 Task: In the  document Oktoberfestfile.odt change page color to  'Voilet'. Insert watermark  'Do not copy ' Apply Font Style in watermark Georgia
Action: Mouse moved to (289, 398)
Screenshot: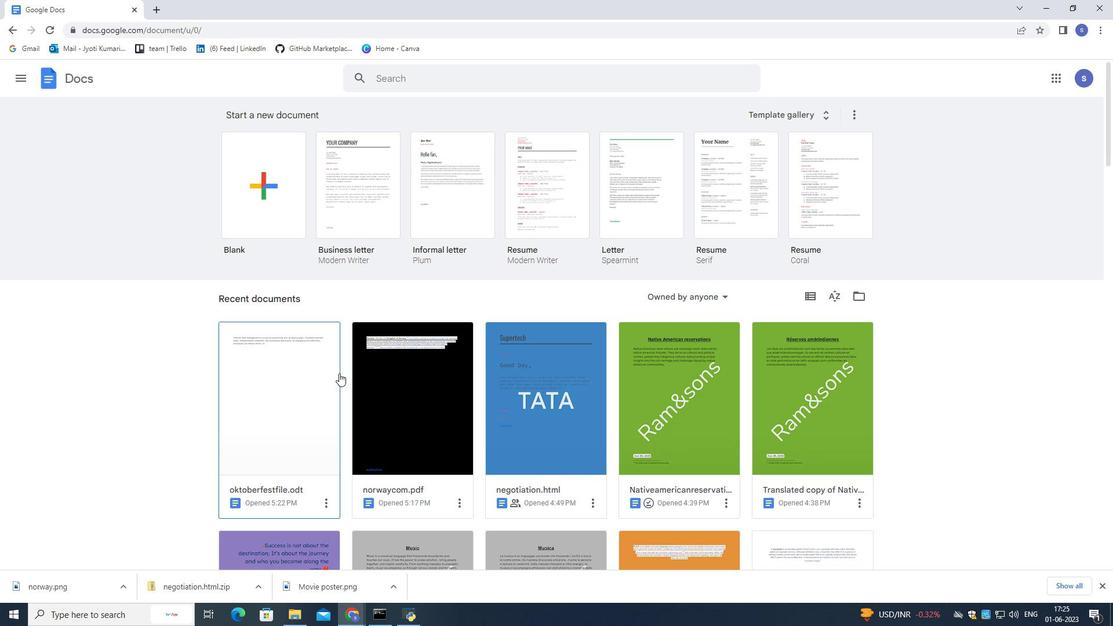 
Action: Mouse pressed left at (289, 398)
Screenshot: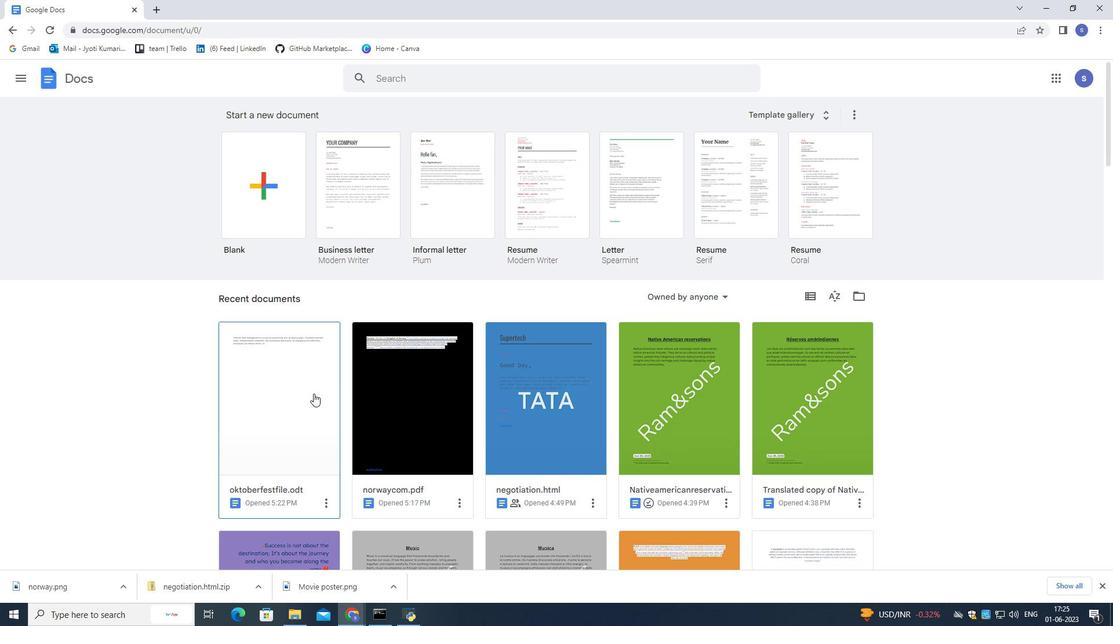 
Action: Mouse moved to (288, 397)
Screenshot: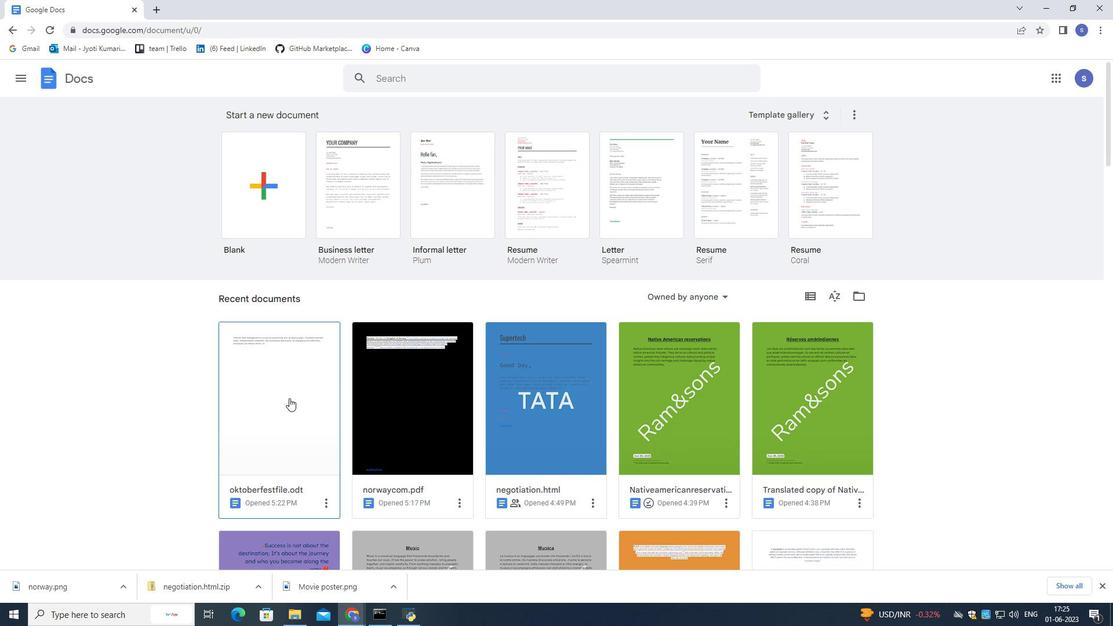 
Action: Mouse pressed left at (288, 397)
Screenshot: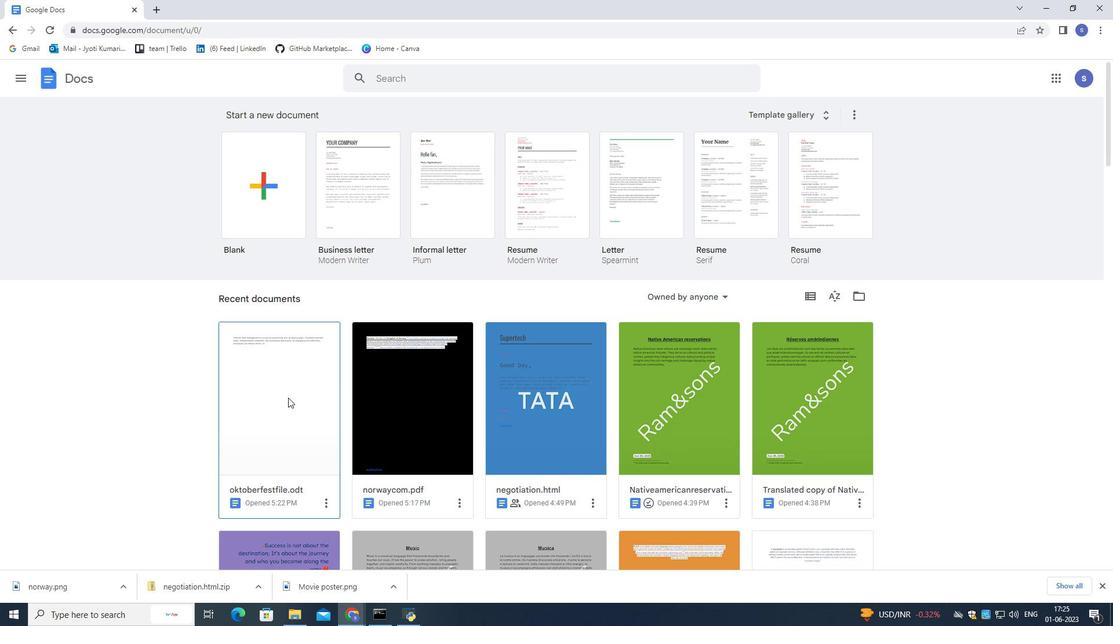
Action: Mouse moved to (349, 195)
Screenshot: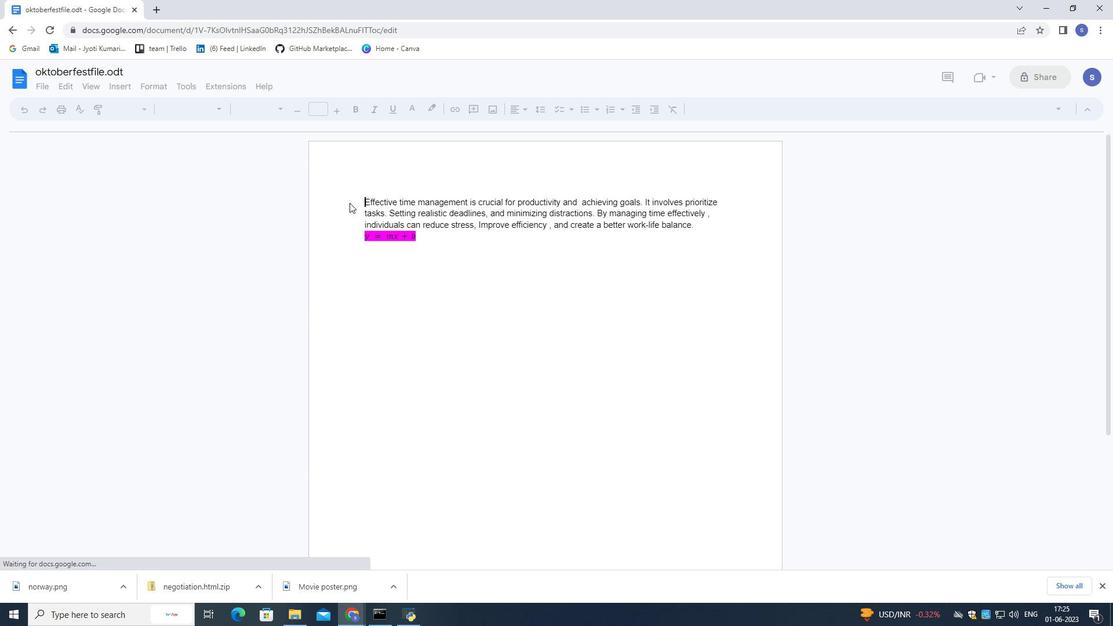 
Action: Mouse pressed left at (349, 195)
Screenshot: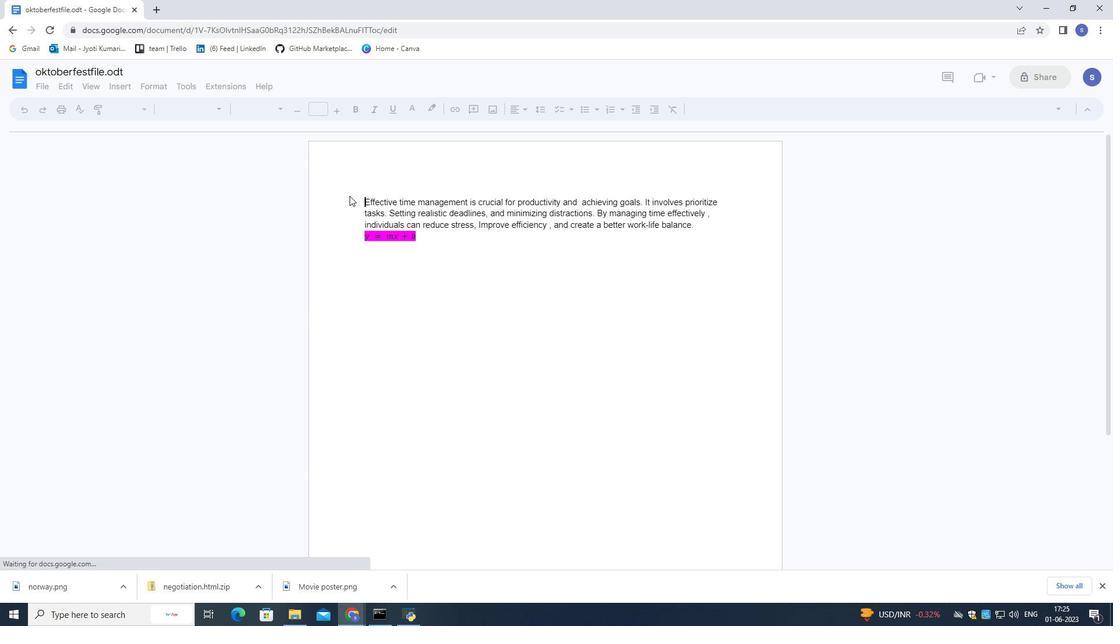 
Action: Mouse moved to (39, 88)
Screenshot: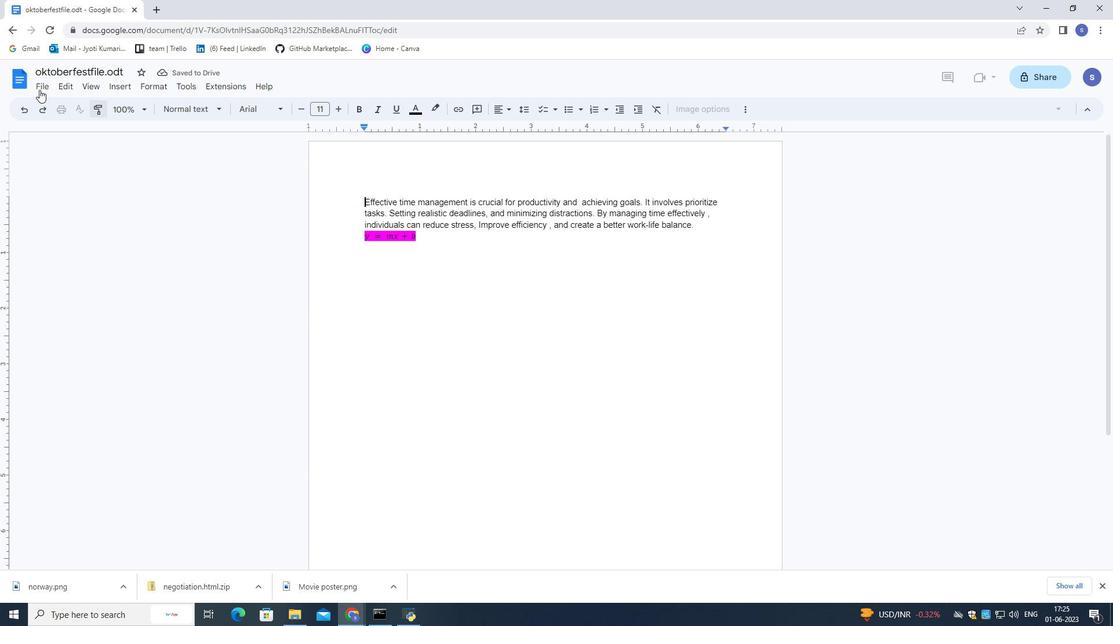 
Action: Mouse pressed left at (39, 88)
Screenshot: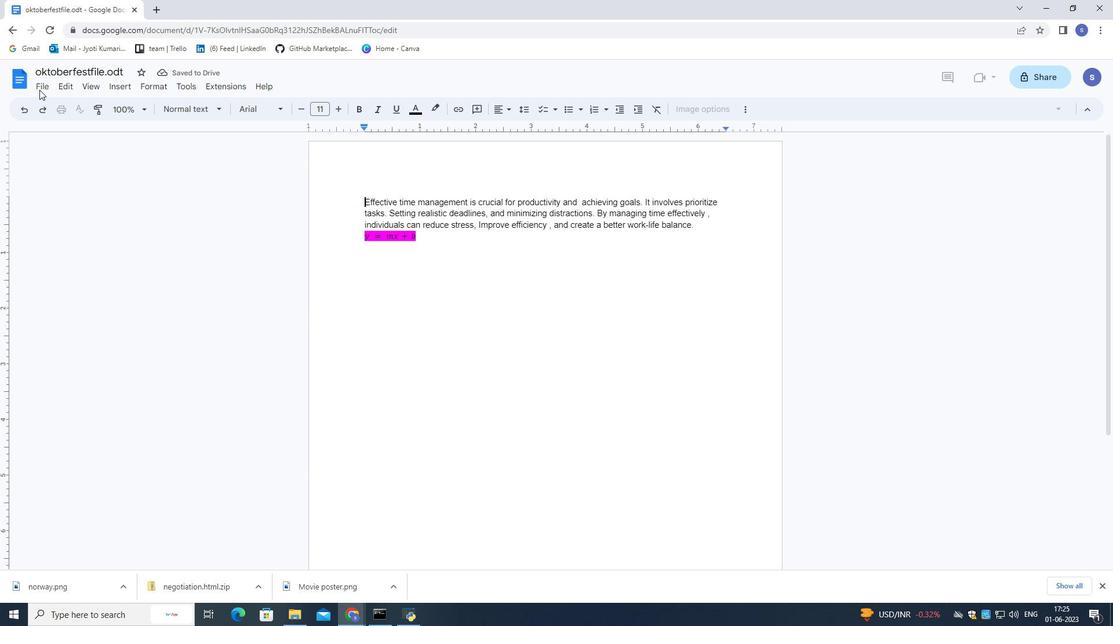 
Action: Mouse moved to (77, 351)
Screenshot: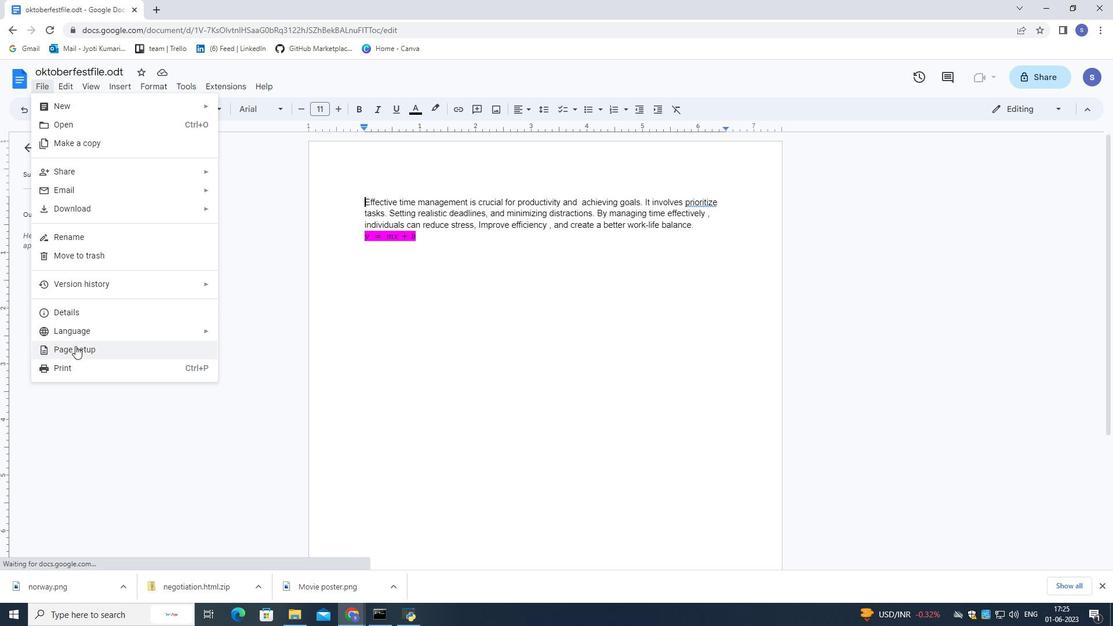 
Action: Mouse pressed left at (77, 351)
Screenshot: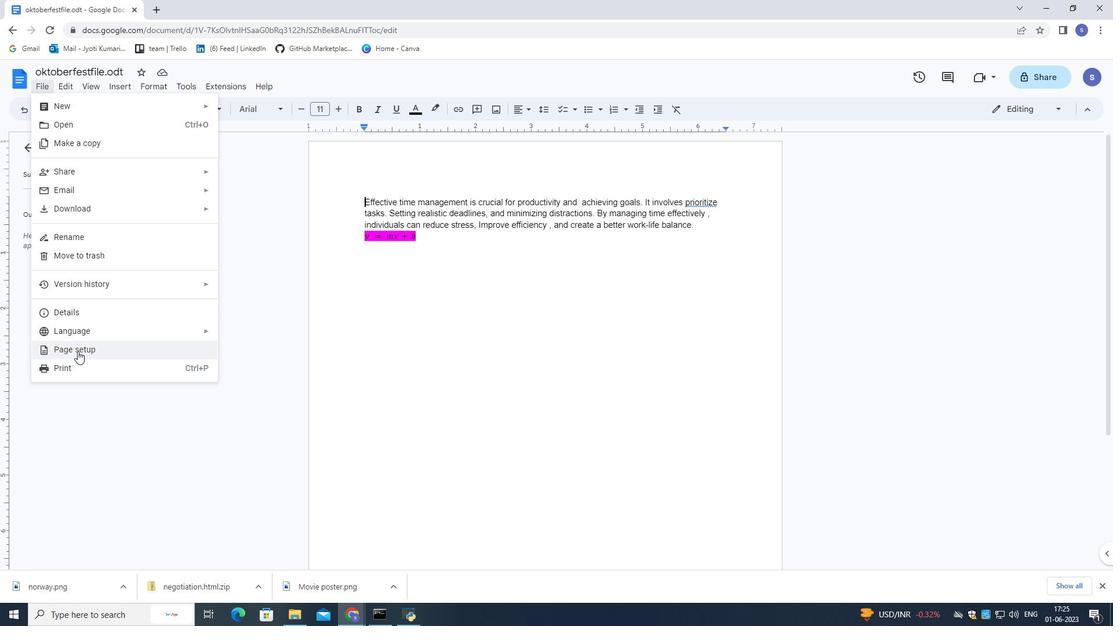 
Action: Mouse moved to (70, 402)
Screenshot: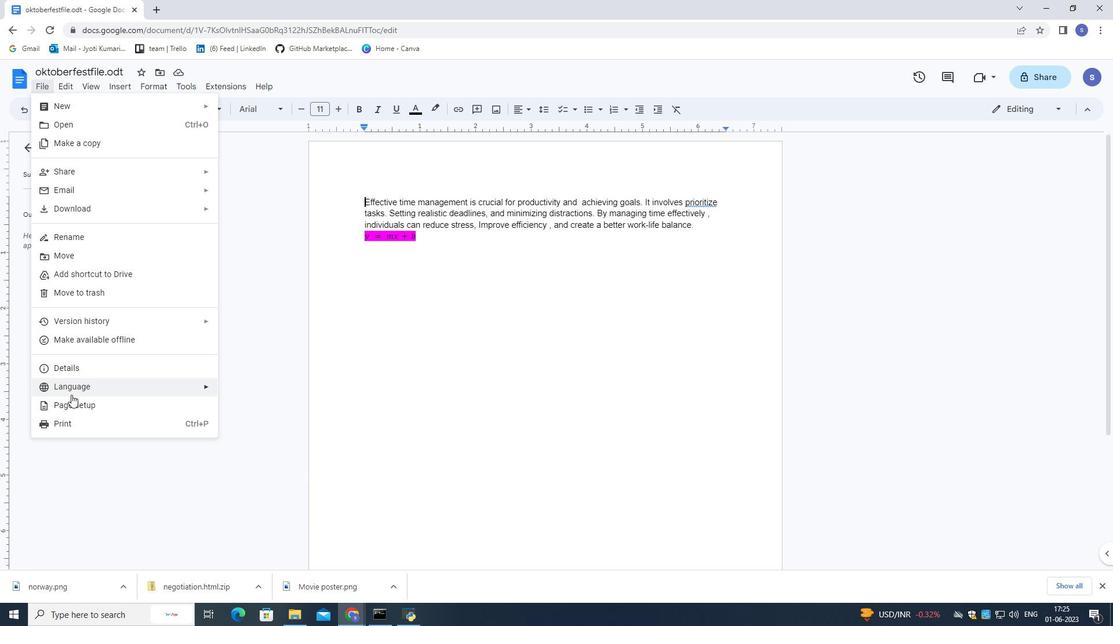 
Action: Mouse pressed left at (70, 402)
Screenshot: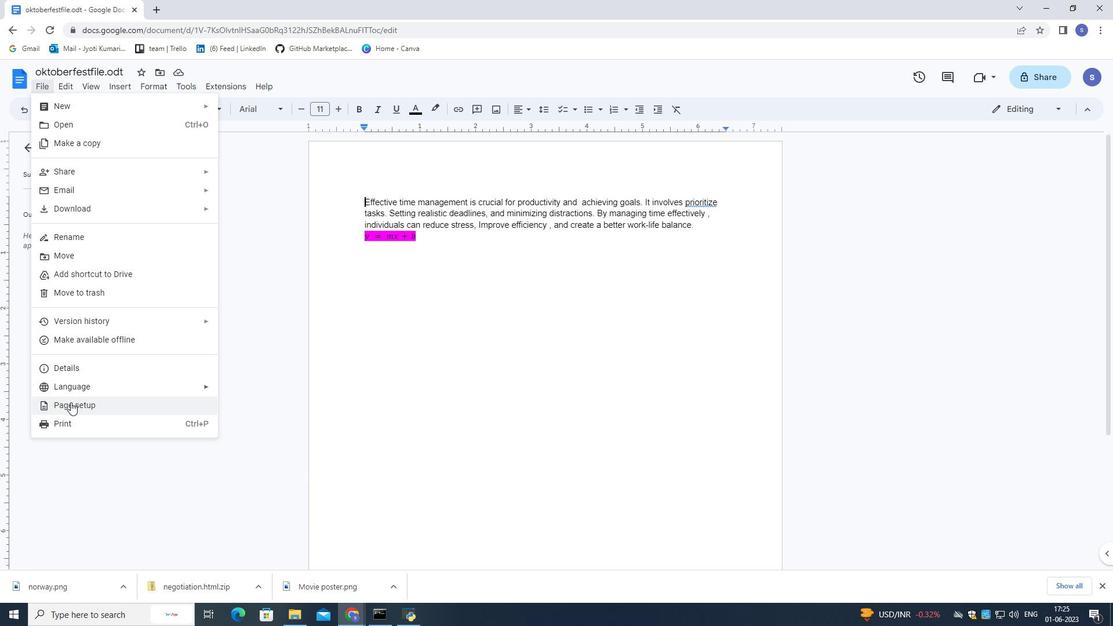 
Action: Mouse moved to (461, 386)
Screenshot: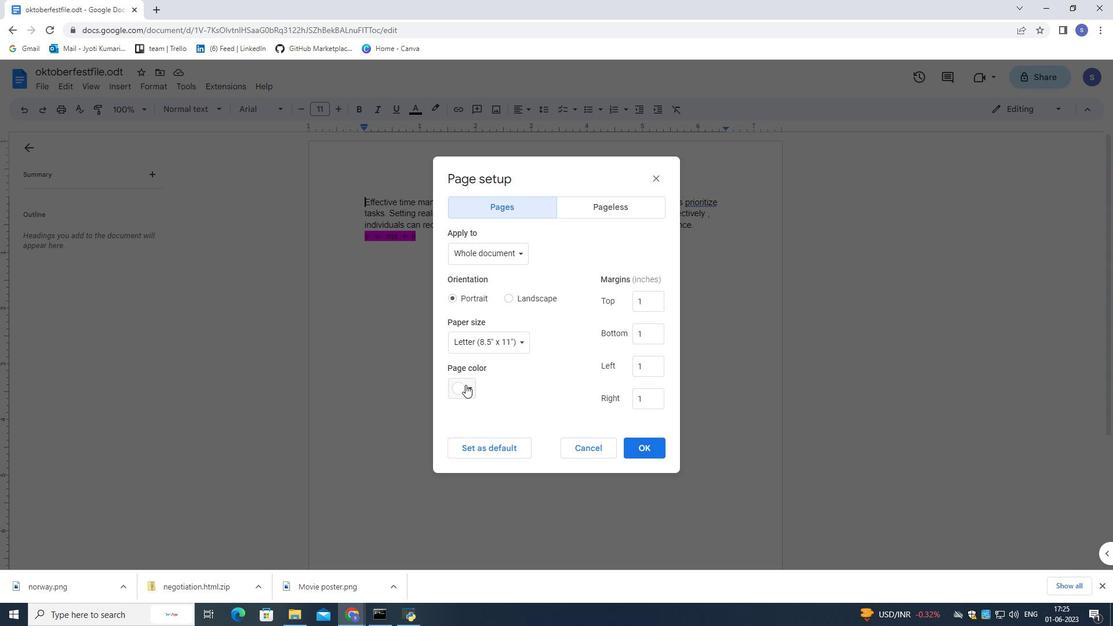 
Action: Mouse pressed left at (461, 386)
Screenshot: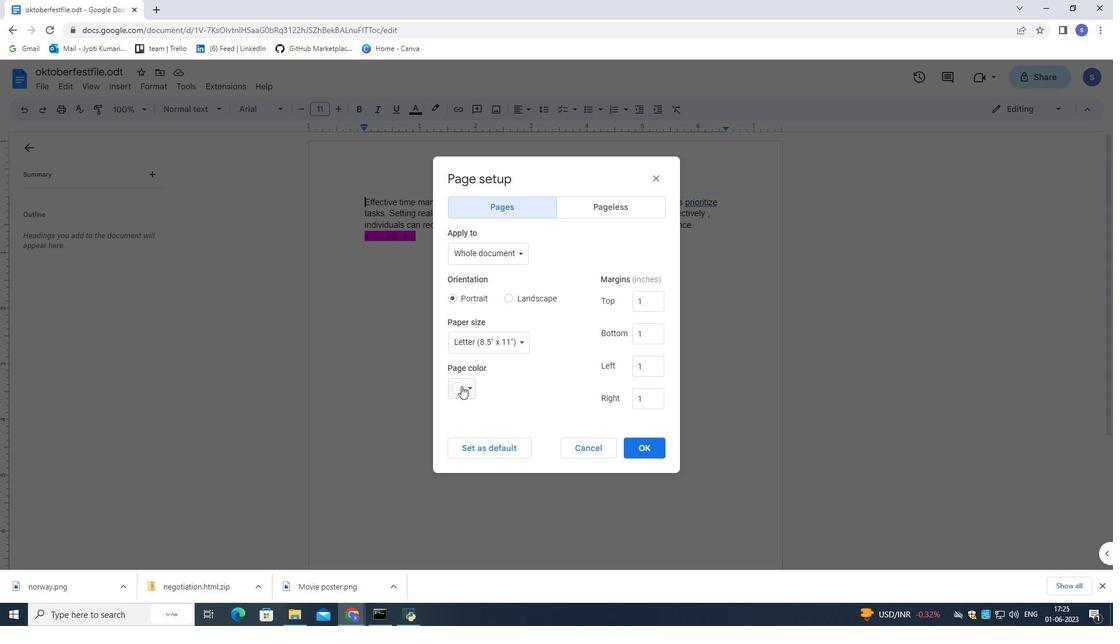 
Action: Mouse moved to (562, 465)
Screenshot: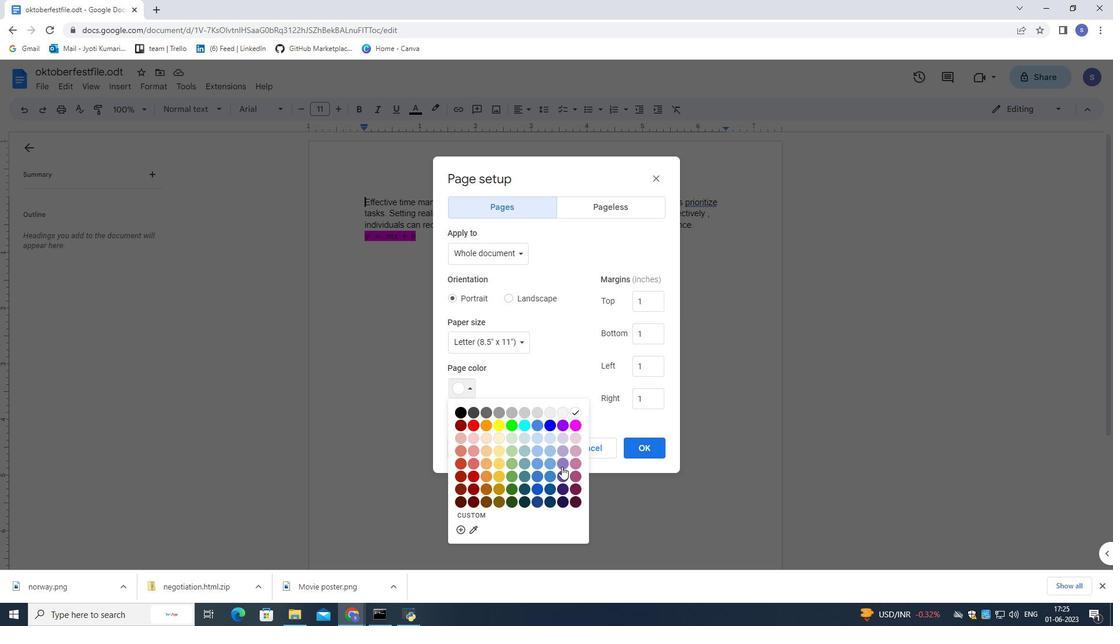 
Action: Mouse pressed left at (562, 465)
Screenshot: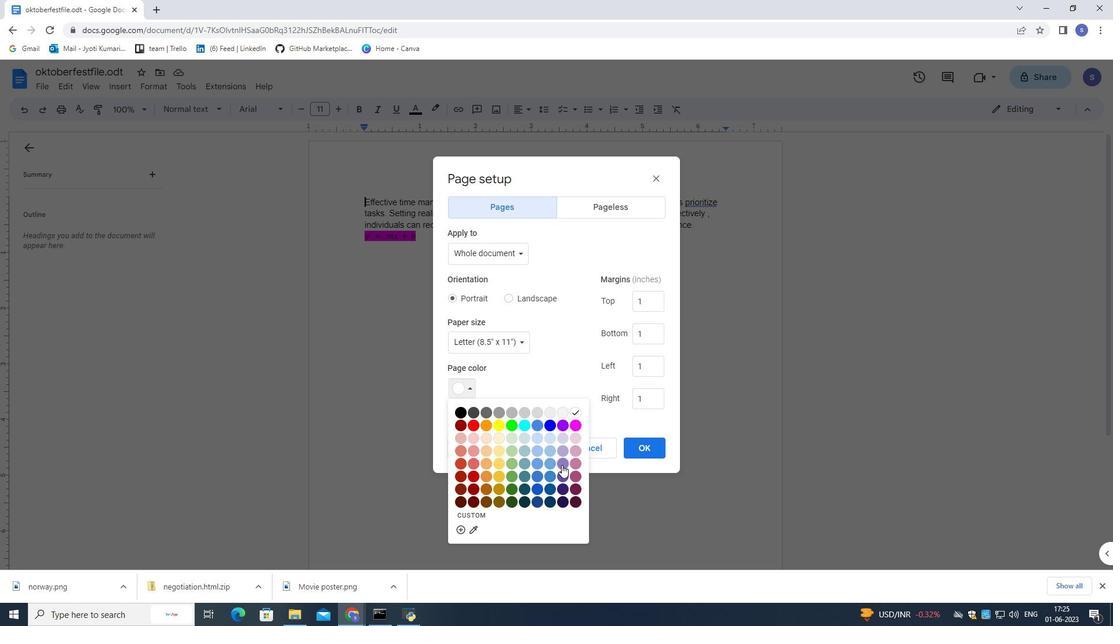 
Action: Mouse moved to (627, 452)
Screenshot: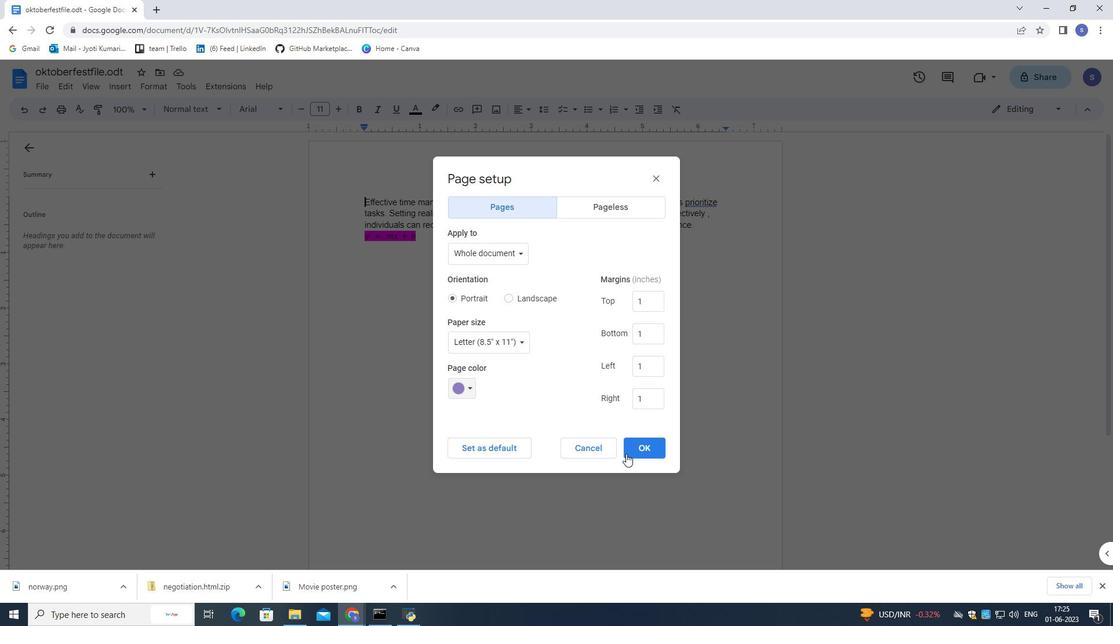 
Action: Mouse pressed left at (627, 452)
Screenshot: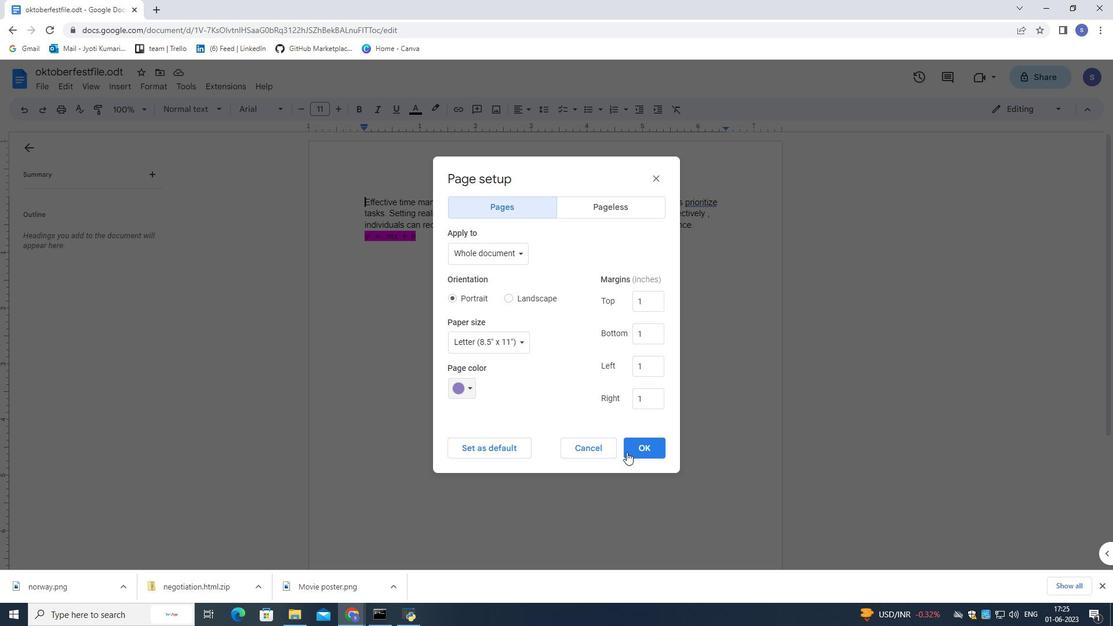 
Action: Mouse moved to (116, 87)
Screenshot: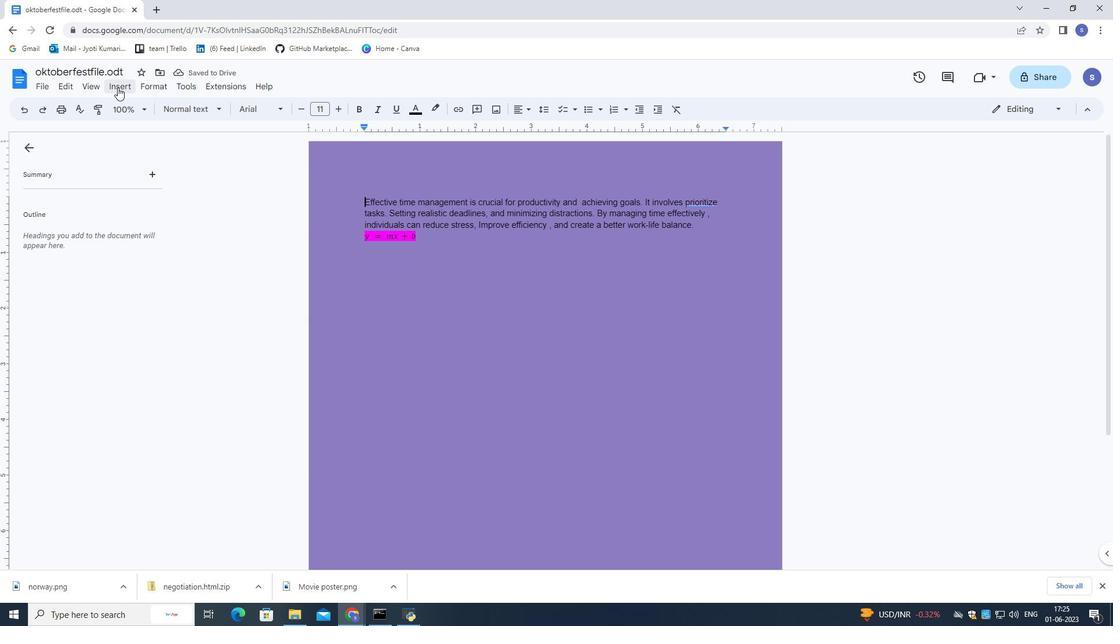 
Action: Mouse pressed left at (116, 87)
Screenshot: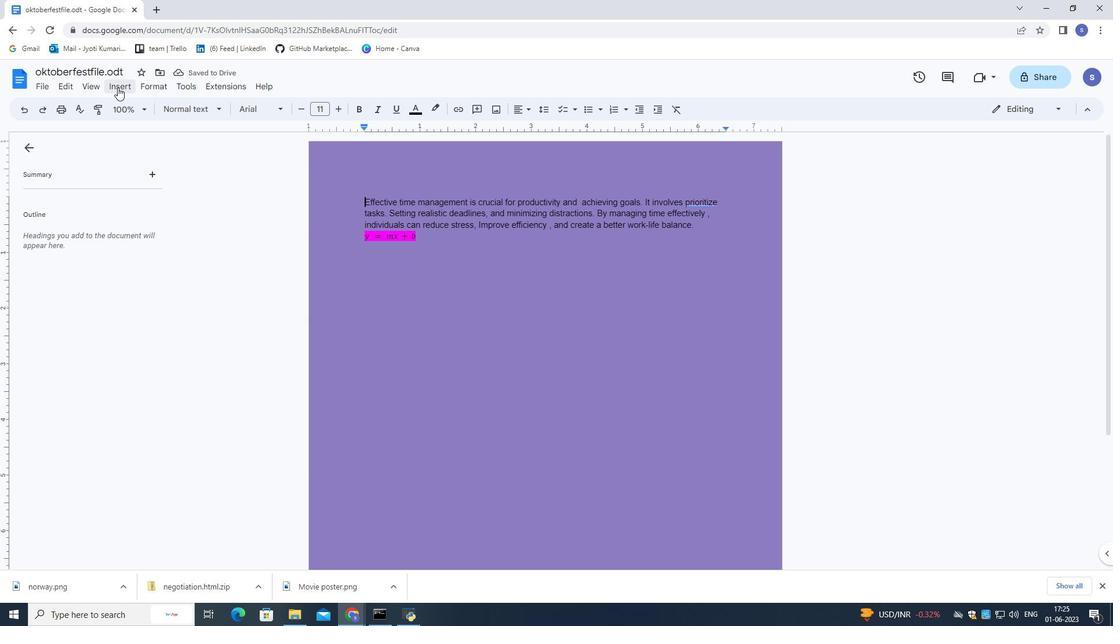
Action: Mouse moved to (167, 355)
Screenshot: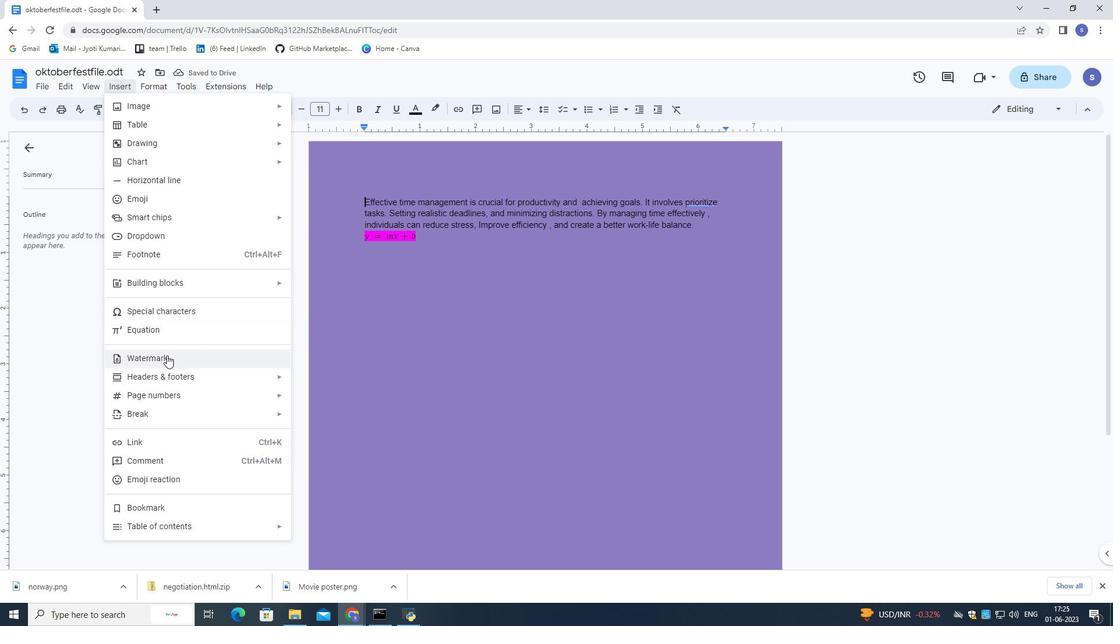 
Action: Mouse pressed left at (167, 355)
Screenshot: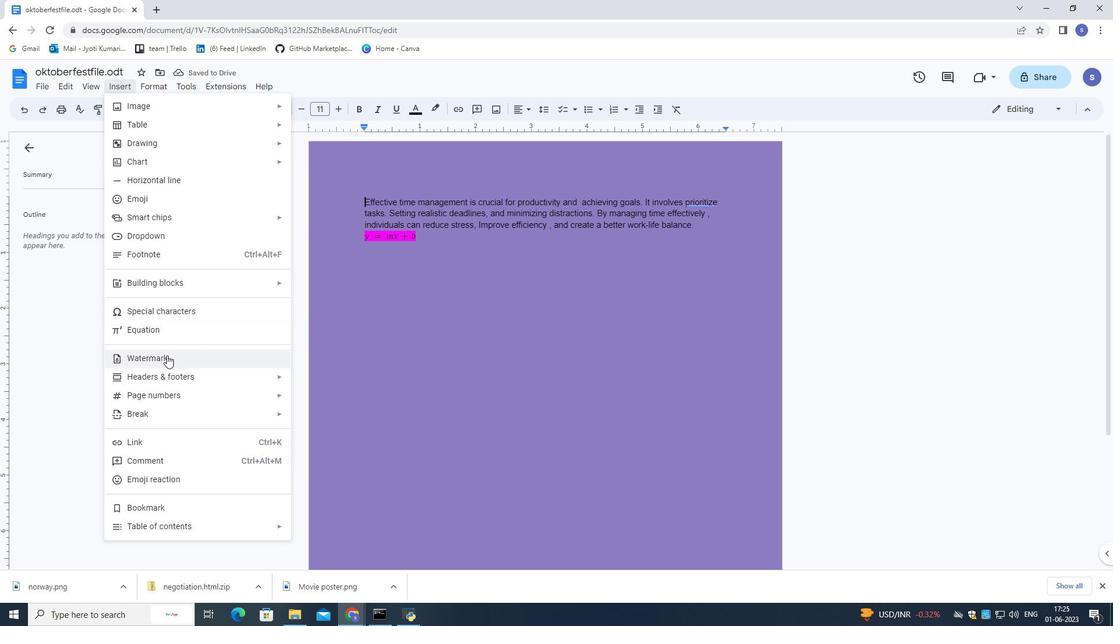 
Action: Mouse moved to (1058, 146)
Screenshot: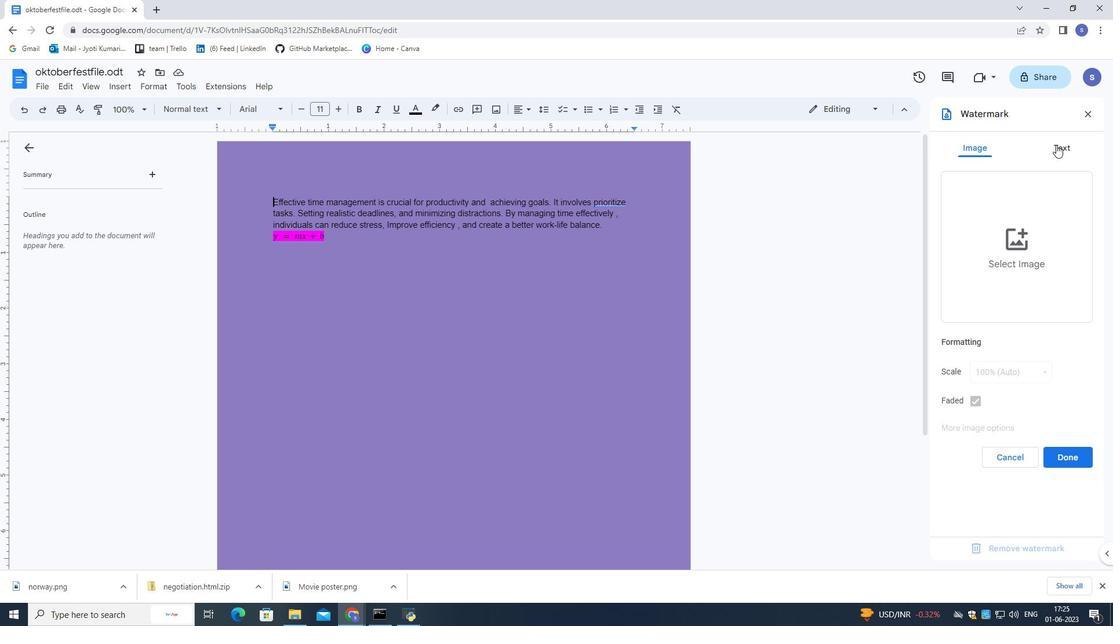 
Action: Mouse pressed left at (1058, 146)
Screenshot: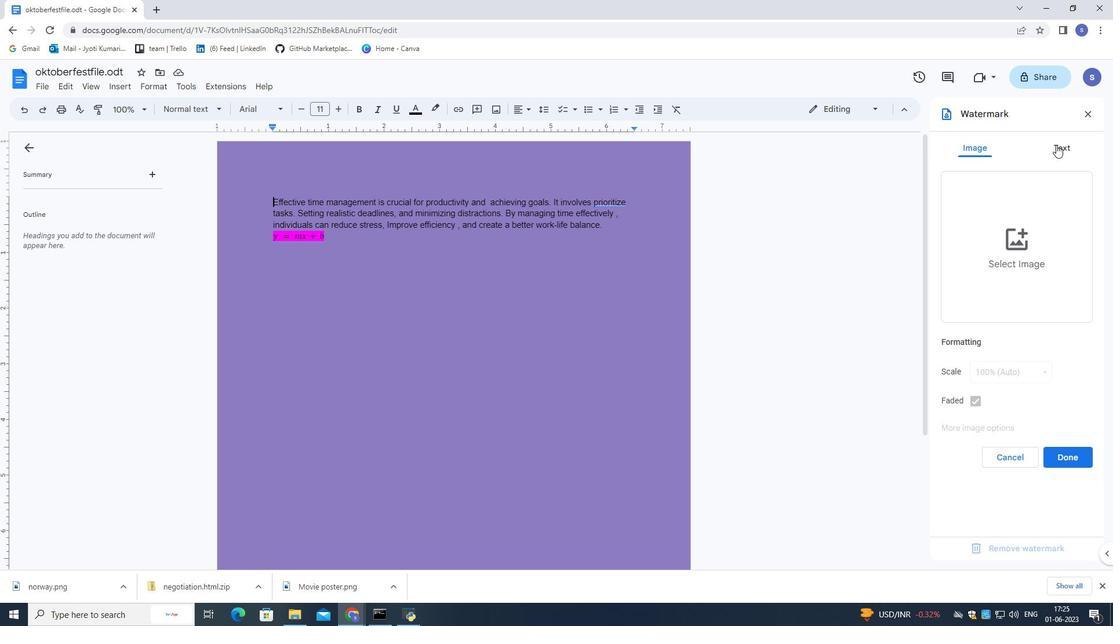 
Action: Mouse moved to (1011, 182)
Screenshot: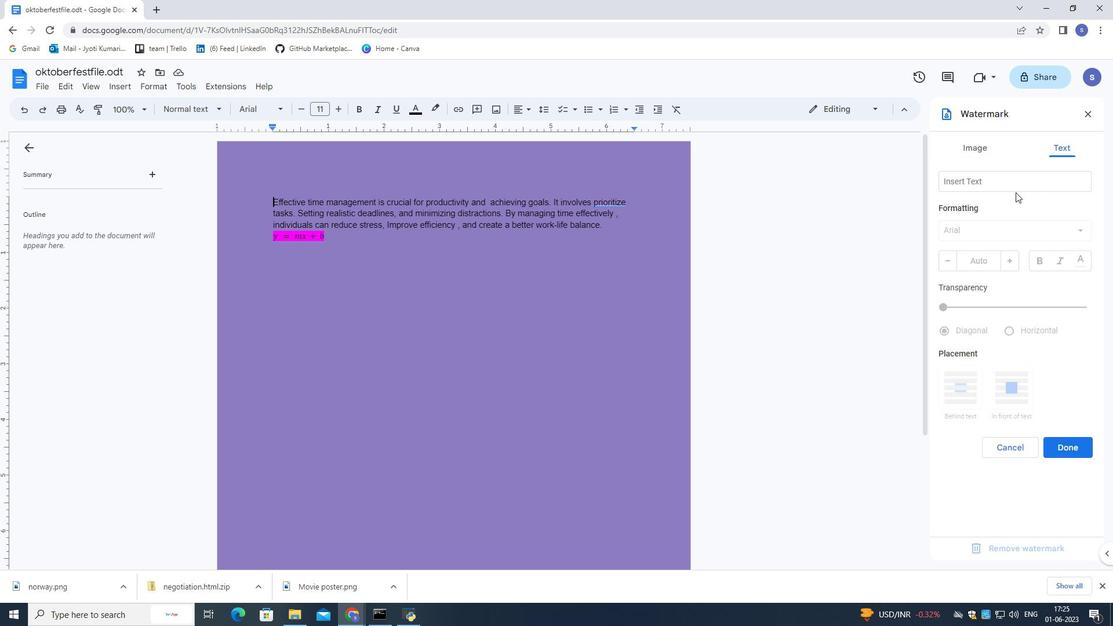 
Action: Mouse pressed left at (1011, 182)
Screenshot: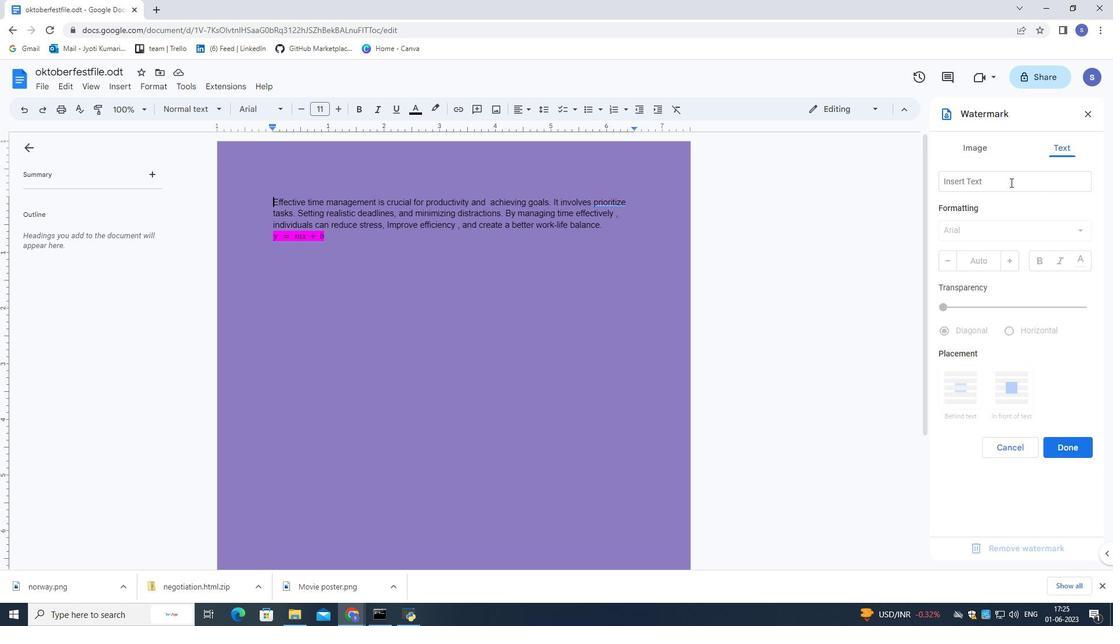 
Action: Mouse moved to (941, 204)
Screenshot: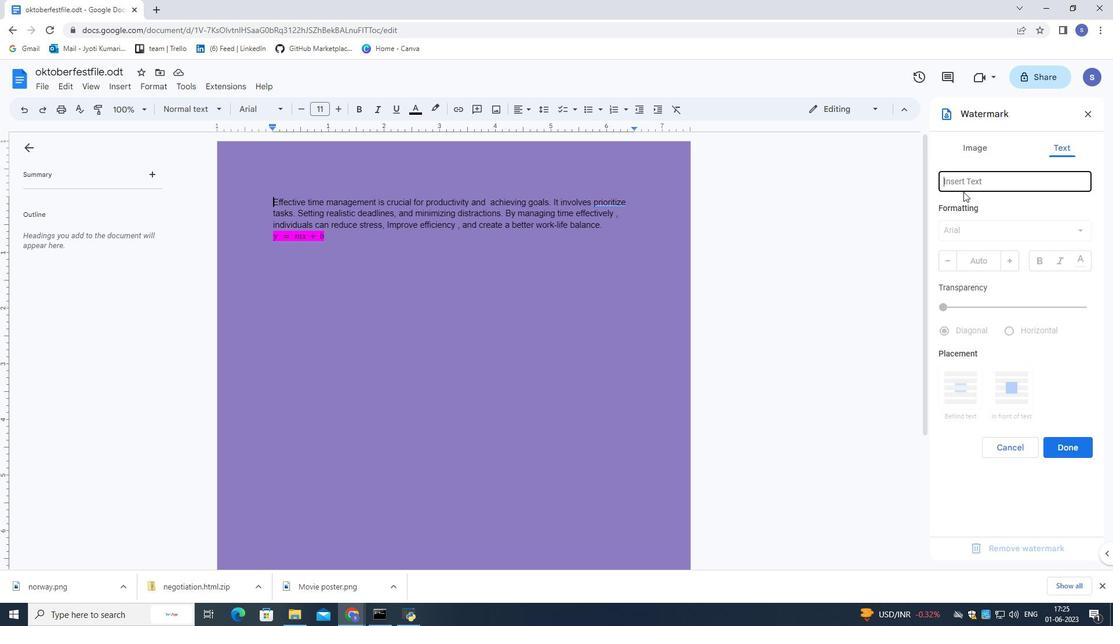 
Action: Key pressed <Key.shift>D
Screenshot: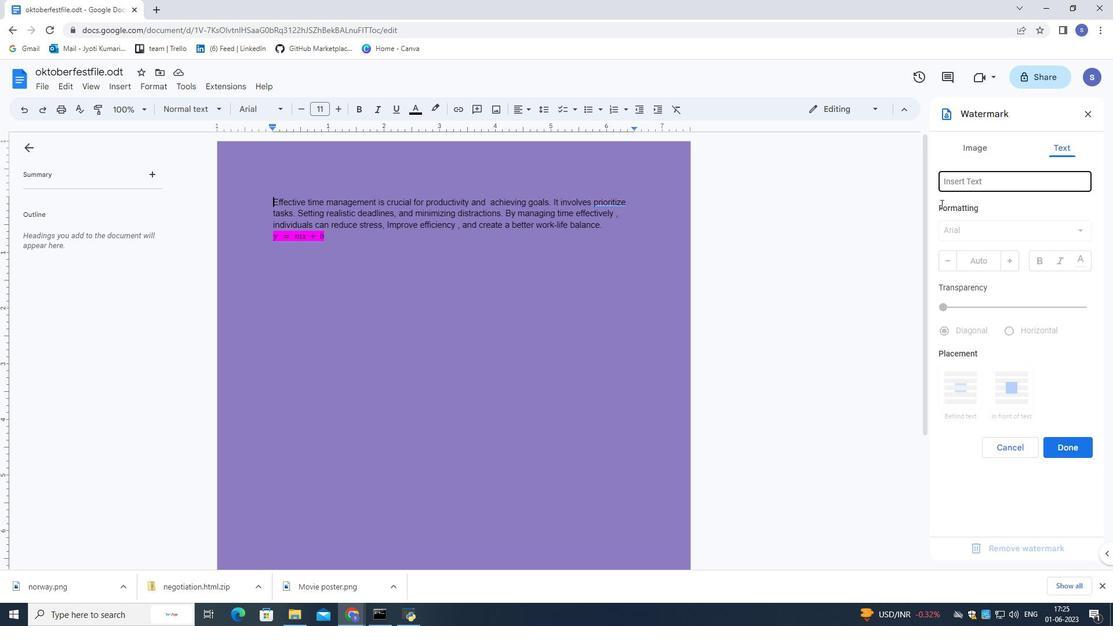 
Action: Mouse moved to (1114, 625)
Screenshot: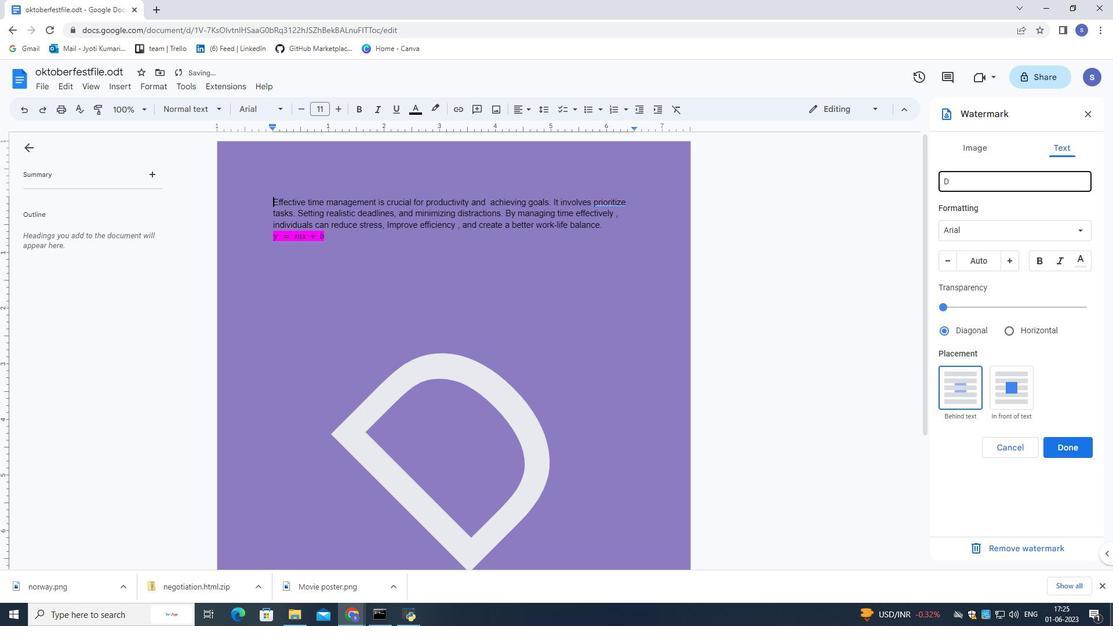 
Action: Key pressed o<Key.space>not<Key.space>copy
Screenshot: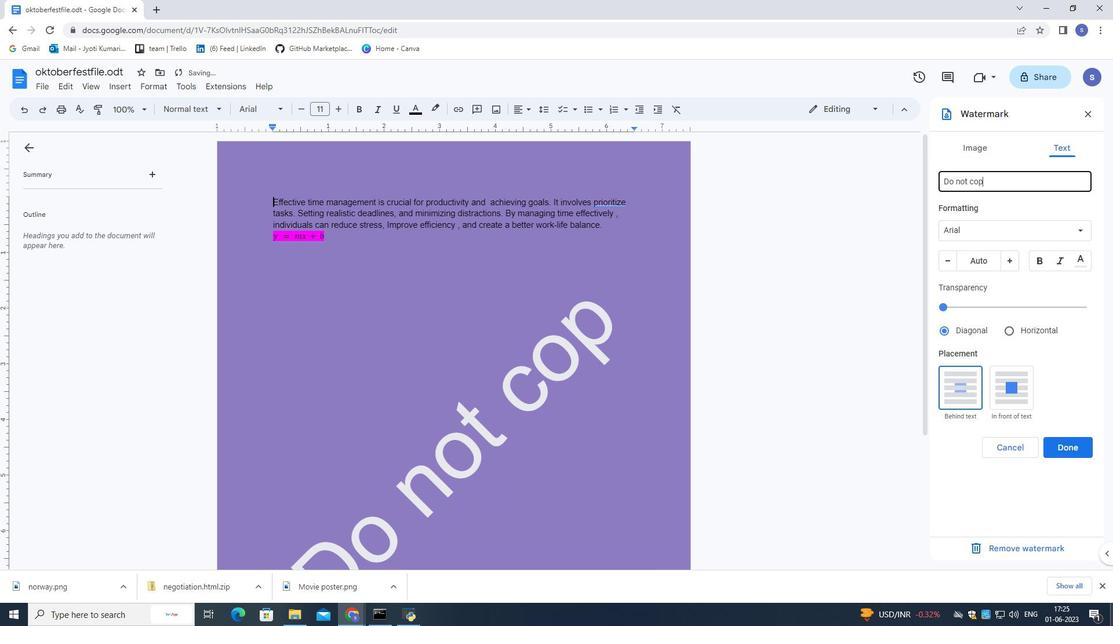 
Action: Mouse moved to (1022, 230)
Screenshot: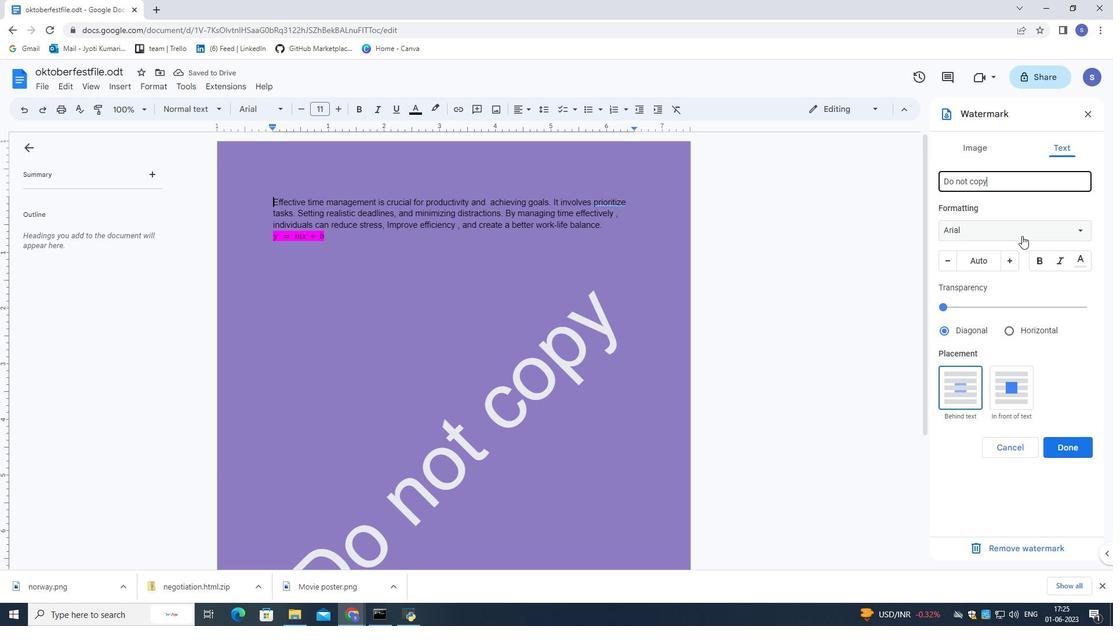 
Action: Mouse pressed left at (1022, 230)
Screenshot: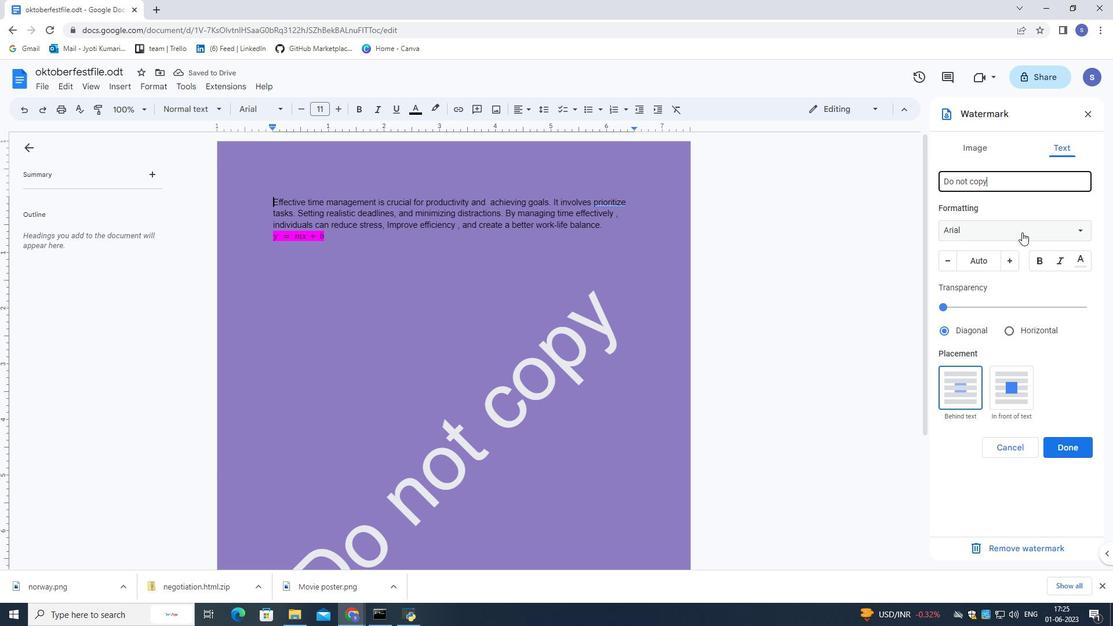 
Action: Mouse moved to (999, 248)
Screenshot: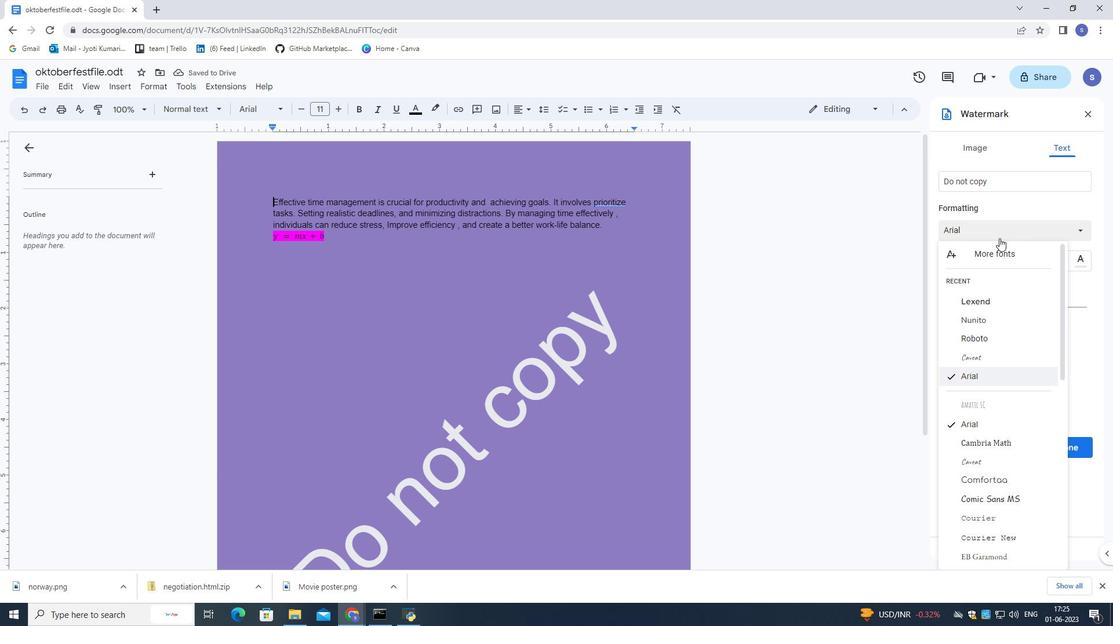
Action: Mouse pressed left at (999, 248)
Screenshot: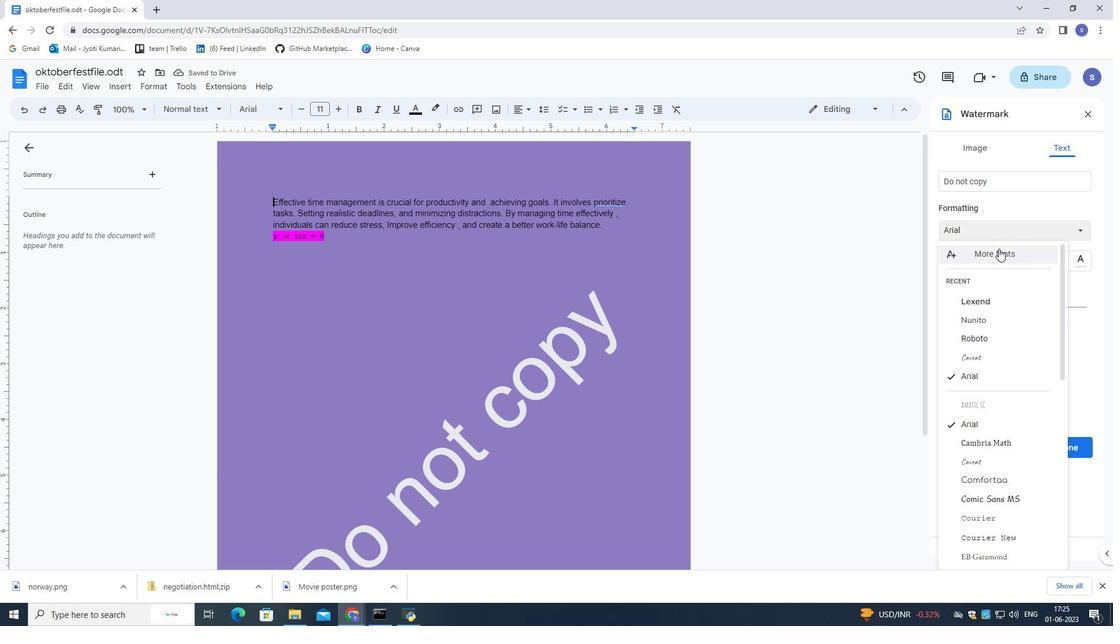 
Action: Mouse moved to (382, 177)
Screenshot: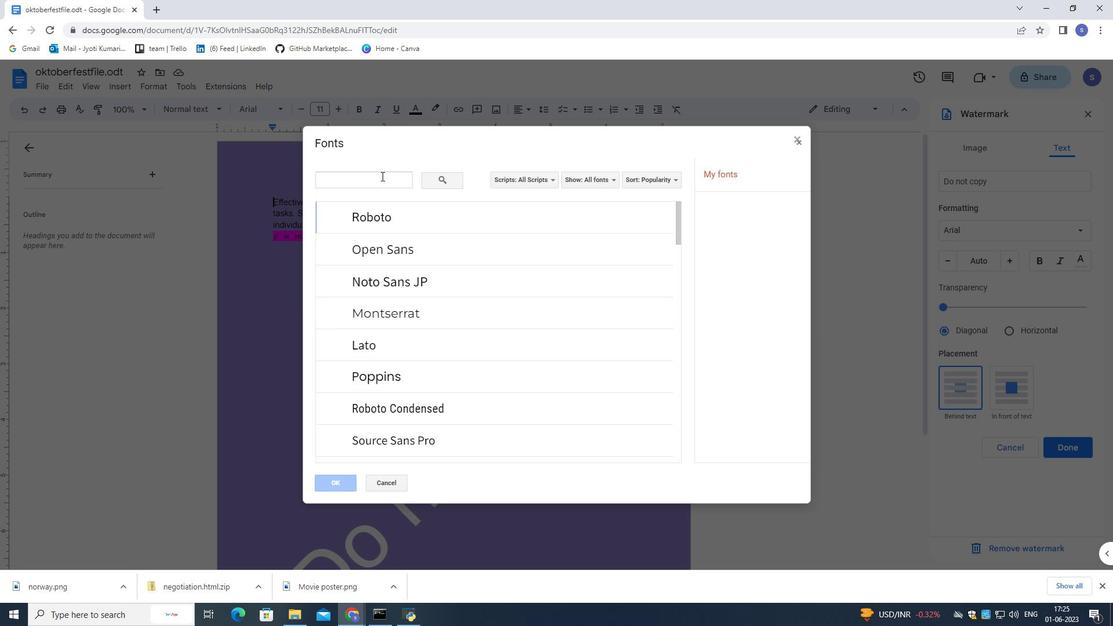 
Action: Mouse pressed left at (382, 177)
Screenshot: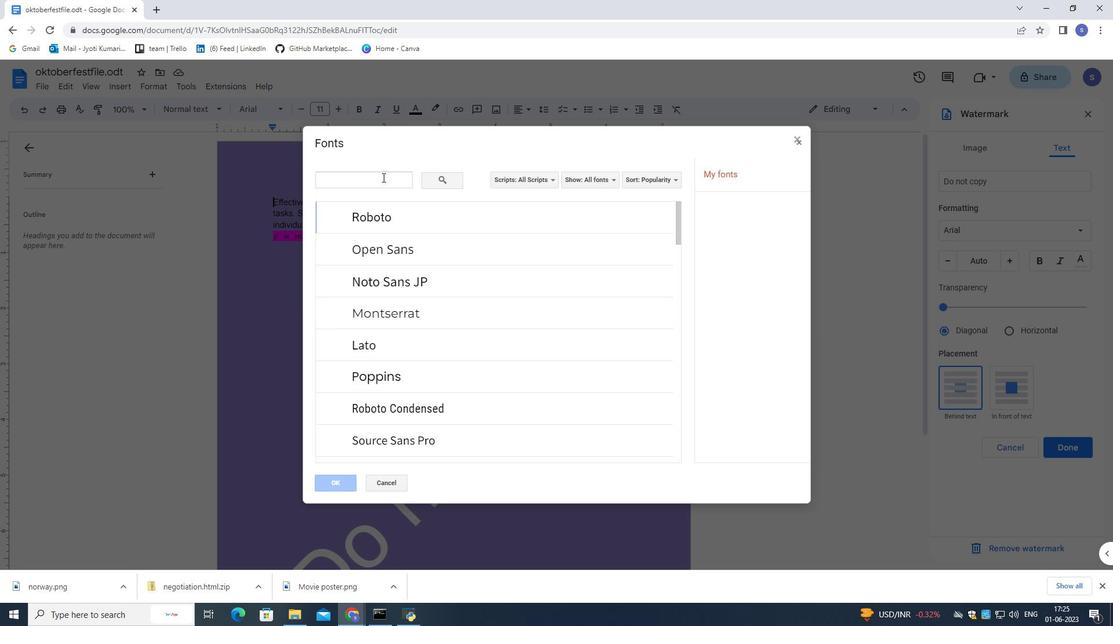 
Action: Mouse moved to (389, 172)
Screenshot: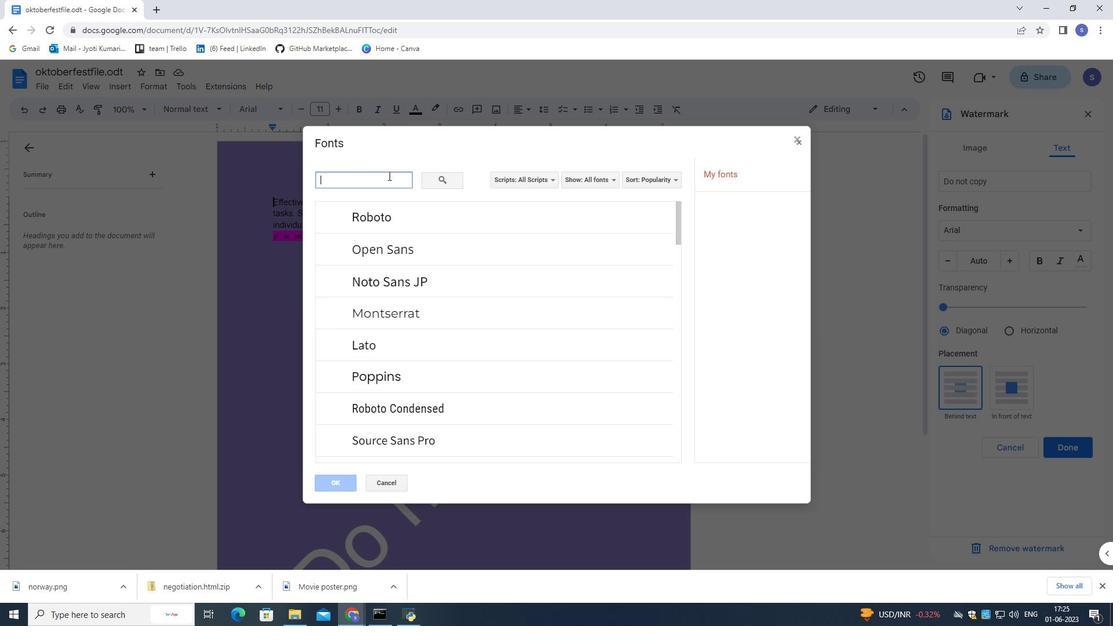
Action: Key pressed g
Screenshot: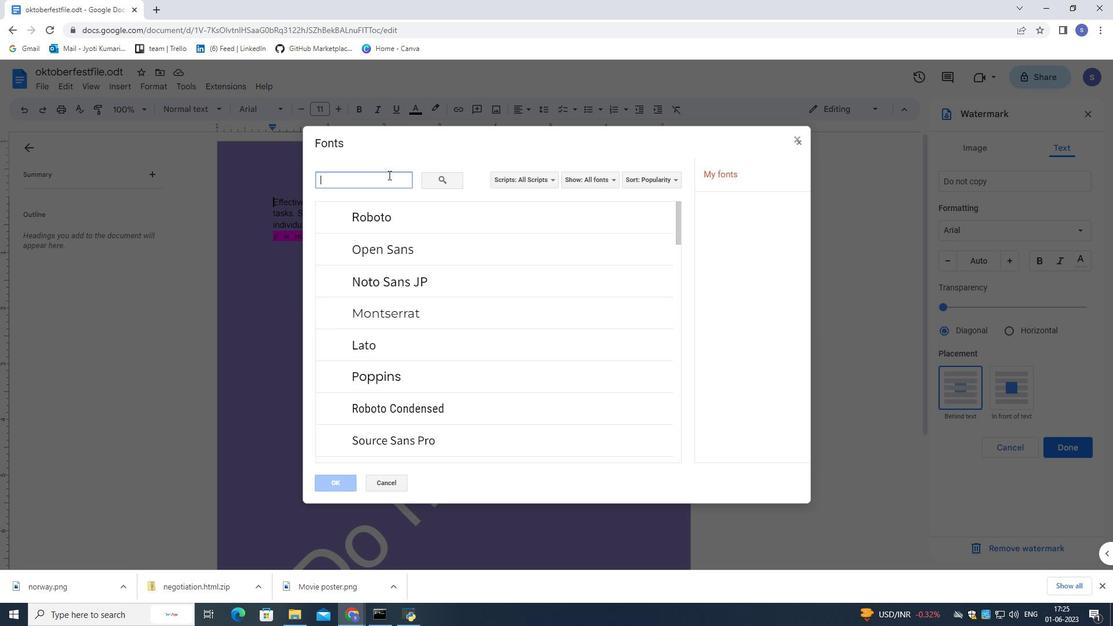 
Action: Mouse moved to (391, 167)
Screenshot: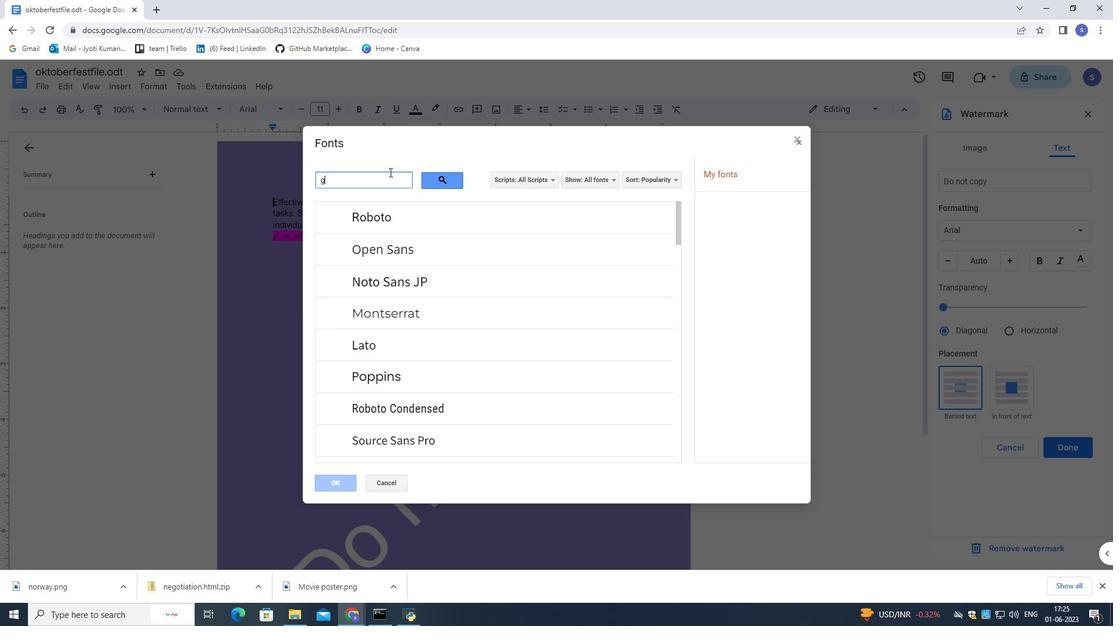 
Action: Key pressed e
Screenshot: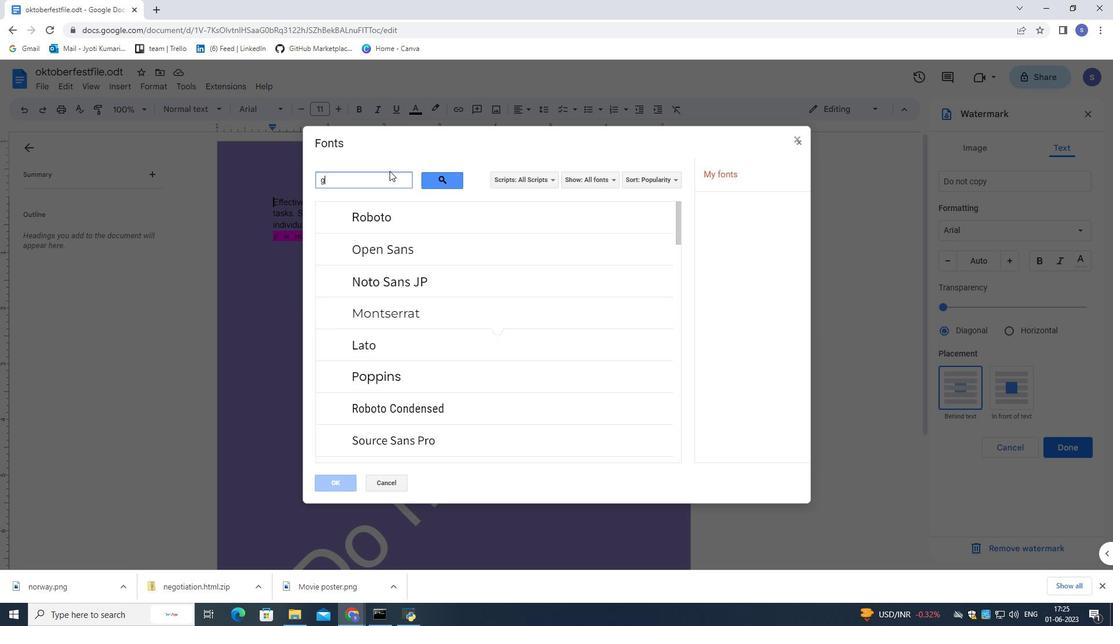 
Action: Mouse moved to (393, 164)
Screenshot: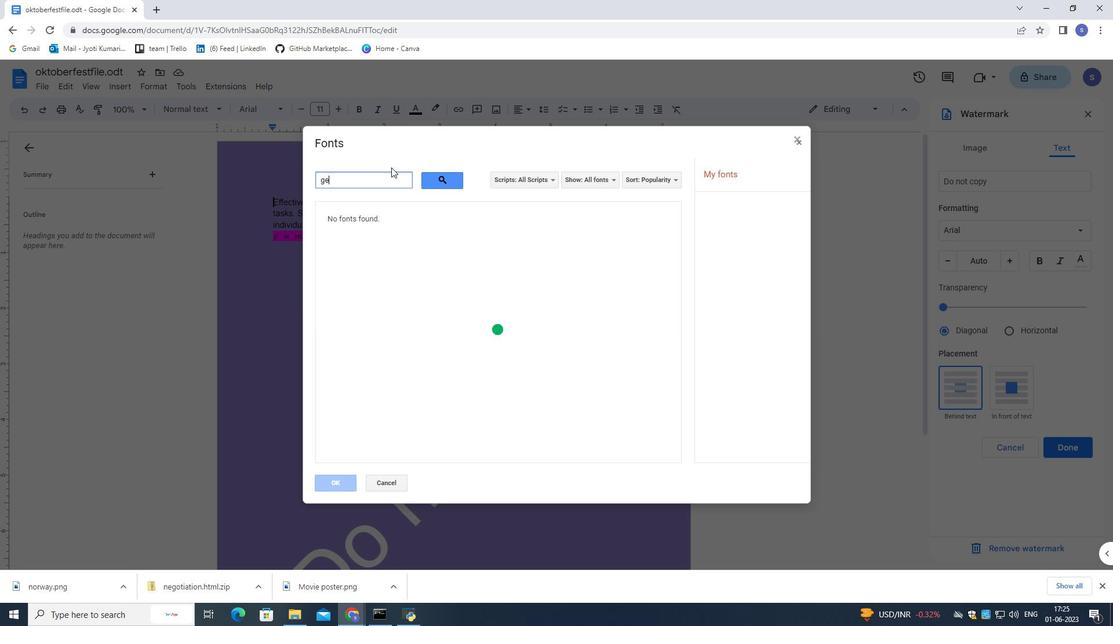 
Action: Key pressed o
Screenshot: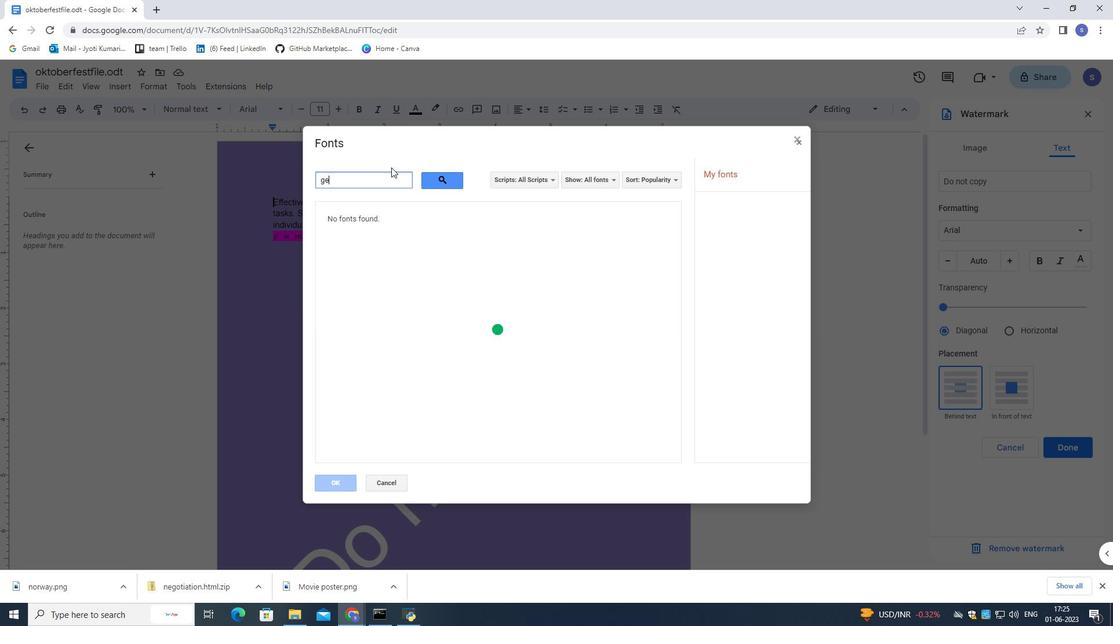 
Action: Mouse moved to (395, 162)
Screenshot: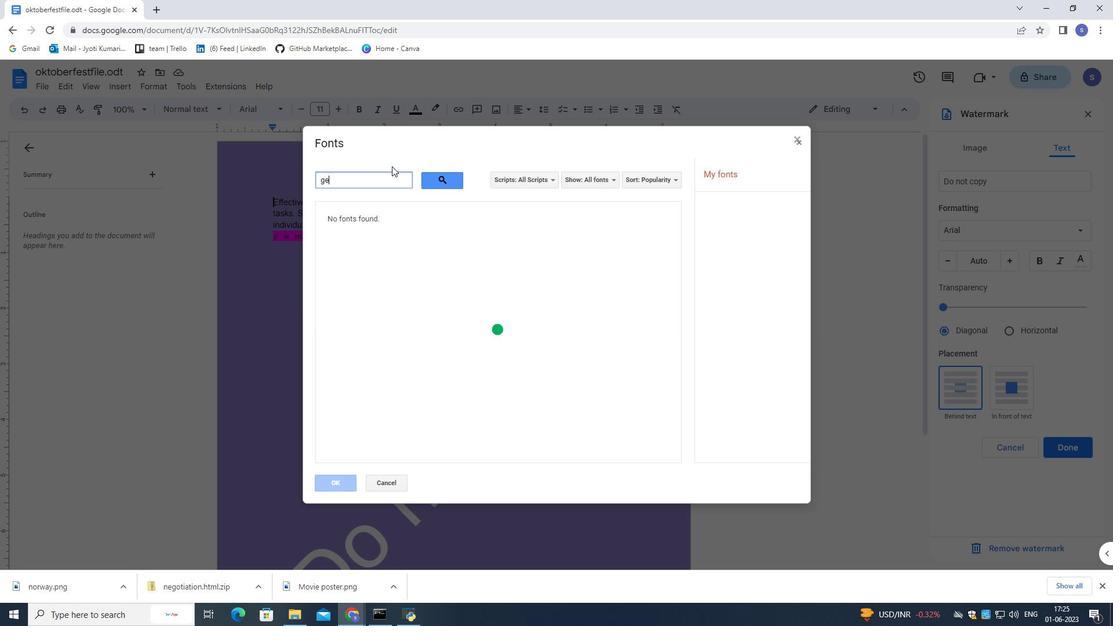 
Action: Key pressed rgi
Screenshot: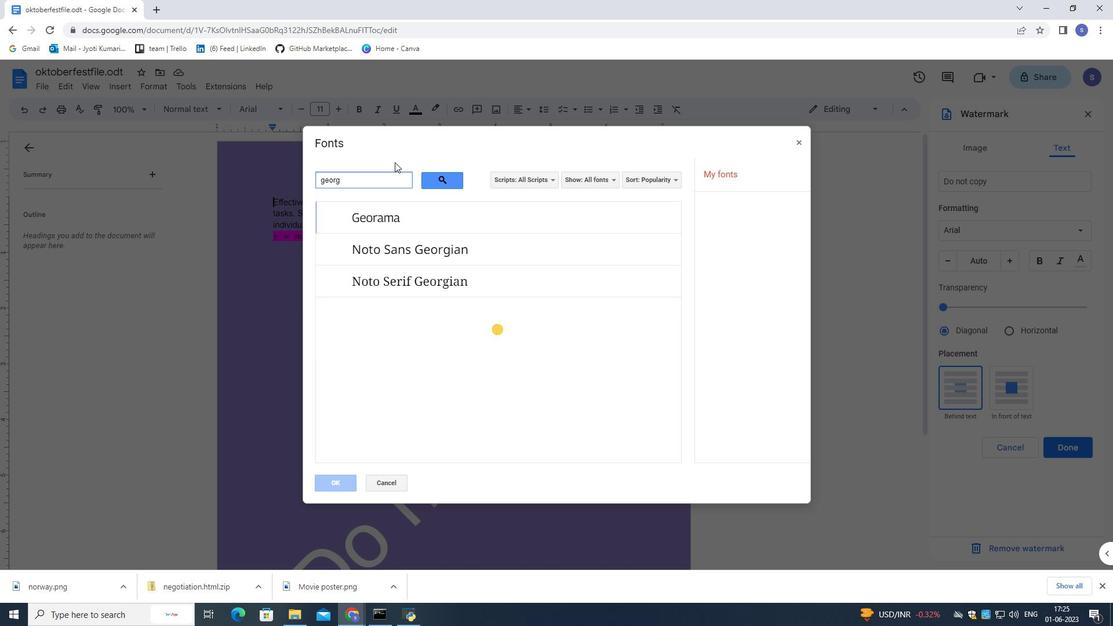 
Action: Mouse moved to (396, 161)
Screenshot: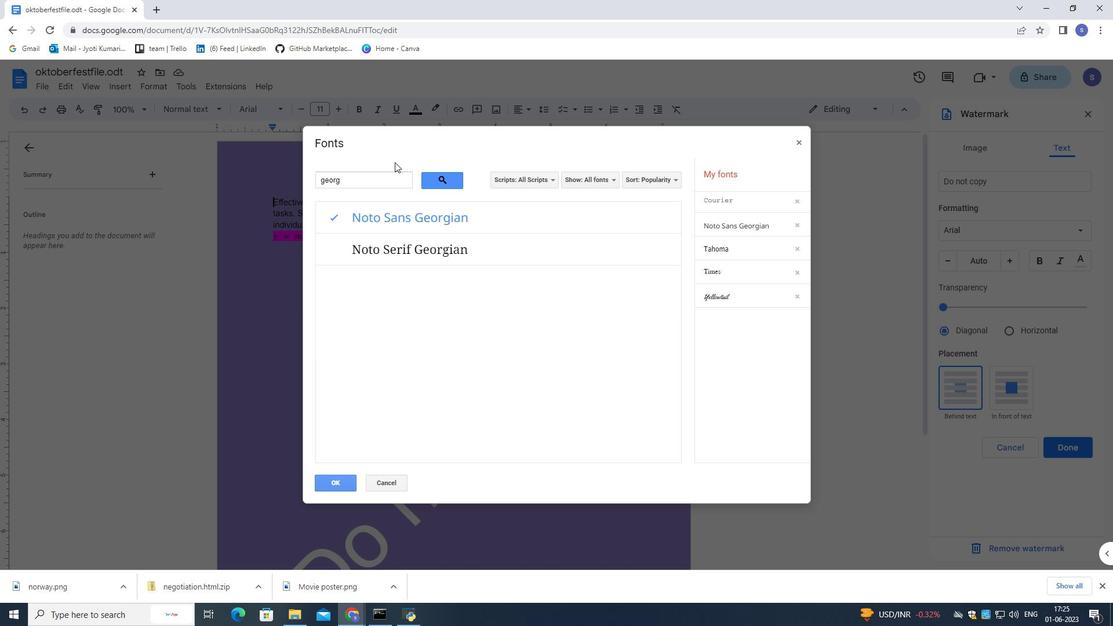 
Action: Key pressed a
Screenshot: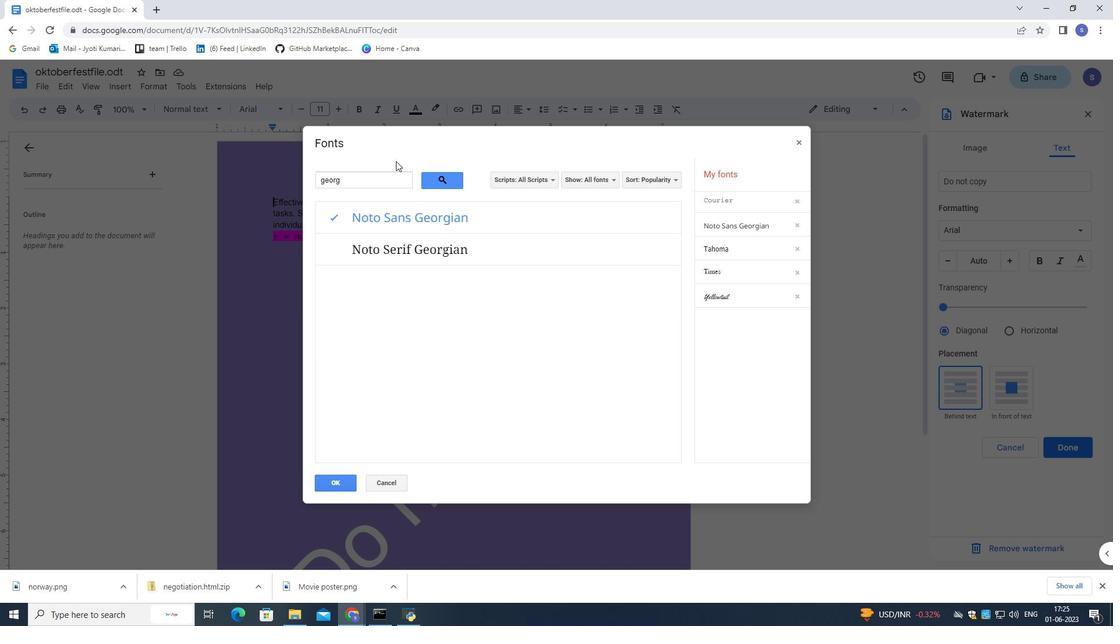 
Action: Mouse moved to (349, 485)
Screenshot: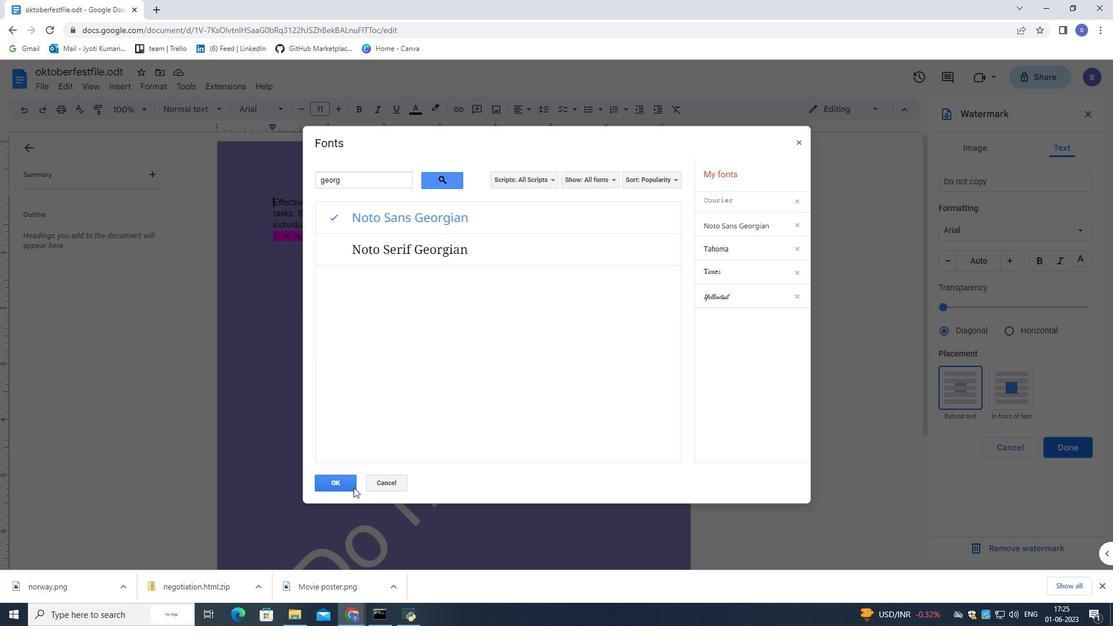 
Action: Mouse pressed left at (349, 485)
Screenshot: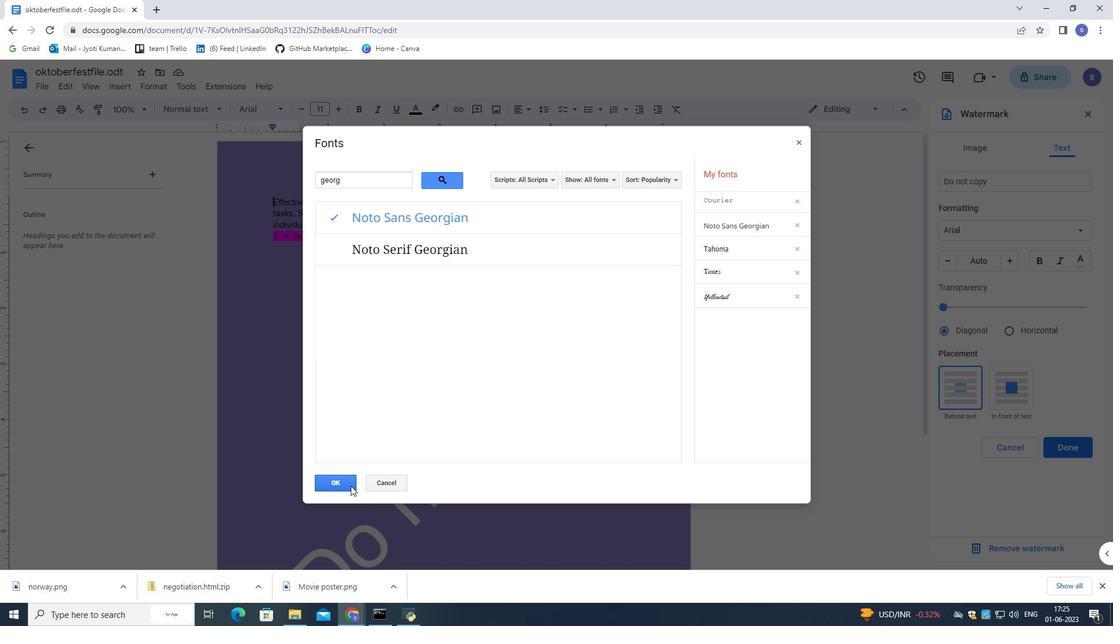 
Action: Mouse moved to (1062, 443)
Screenshot: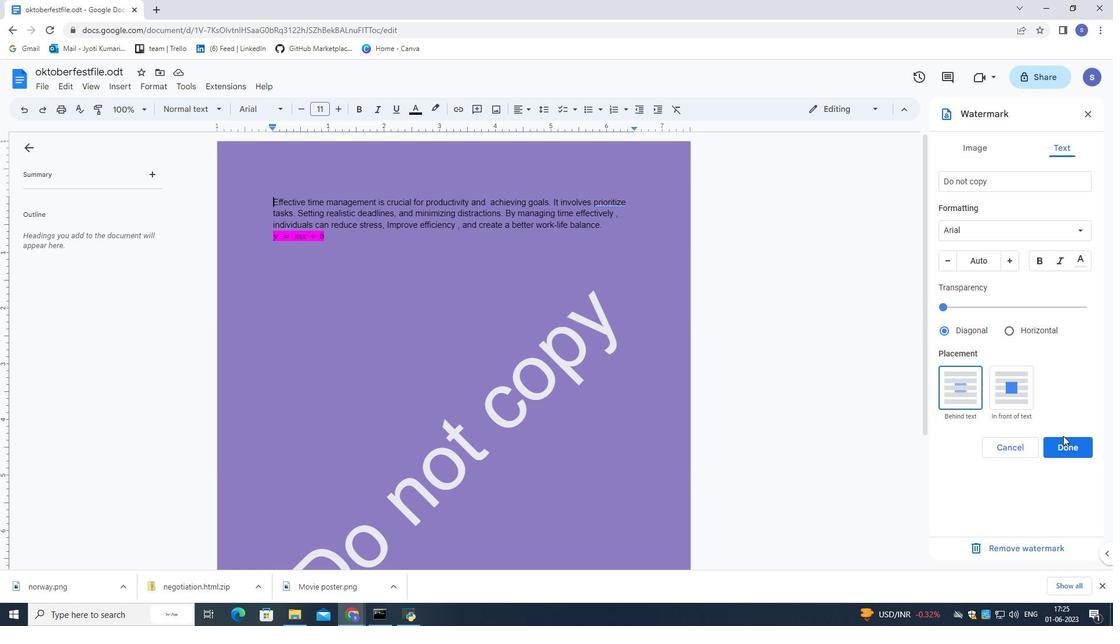 
Action: Mouse pressed left at (1062, 443)
Screenshot: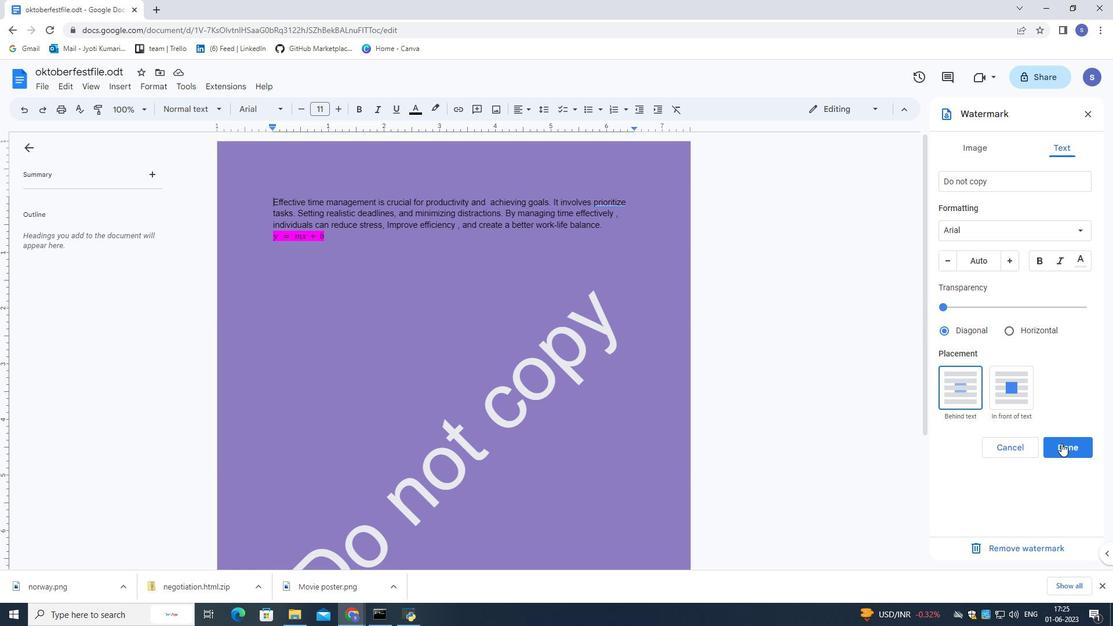 
Action: Mouse moved to (438, 262)
Screenshot: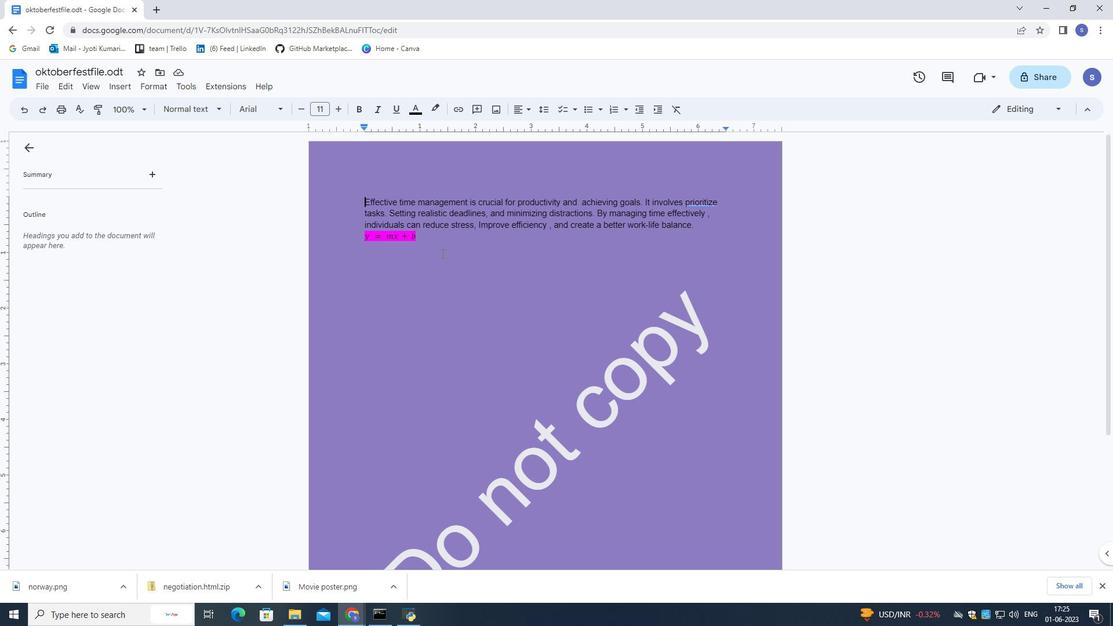 
Action: Mouse pressed left at (438, 262)
Screenshot: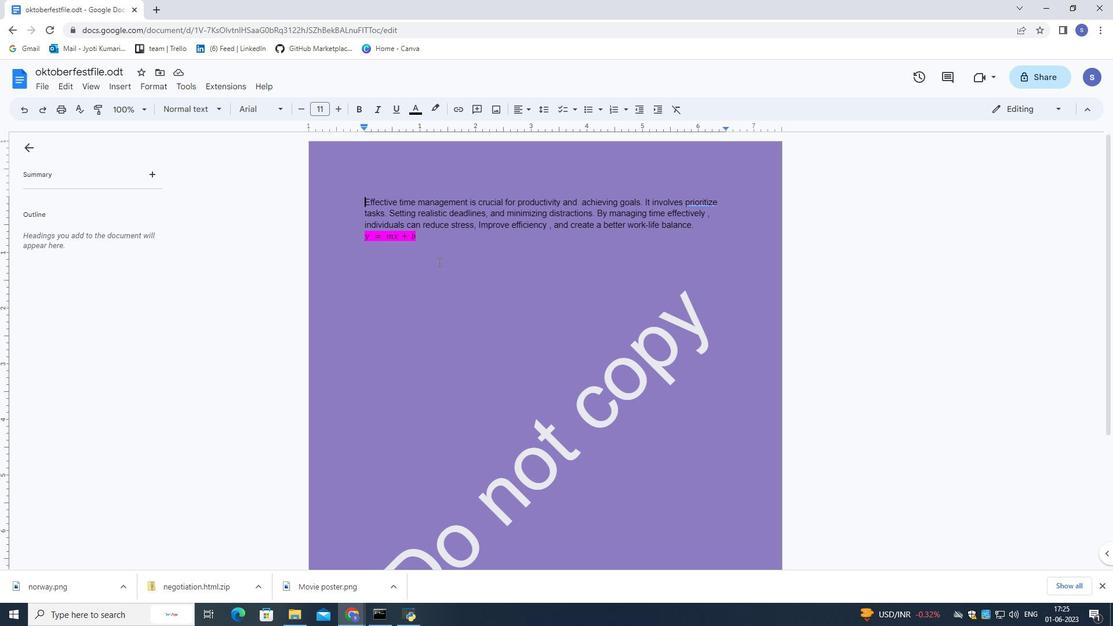 
Action: Mouse moved to (469, 352)
Screenshot: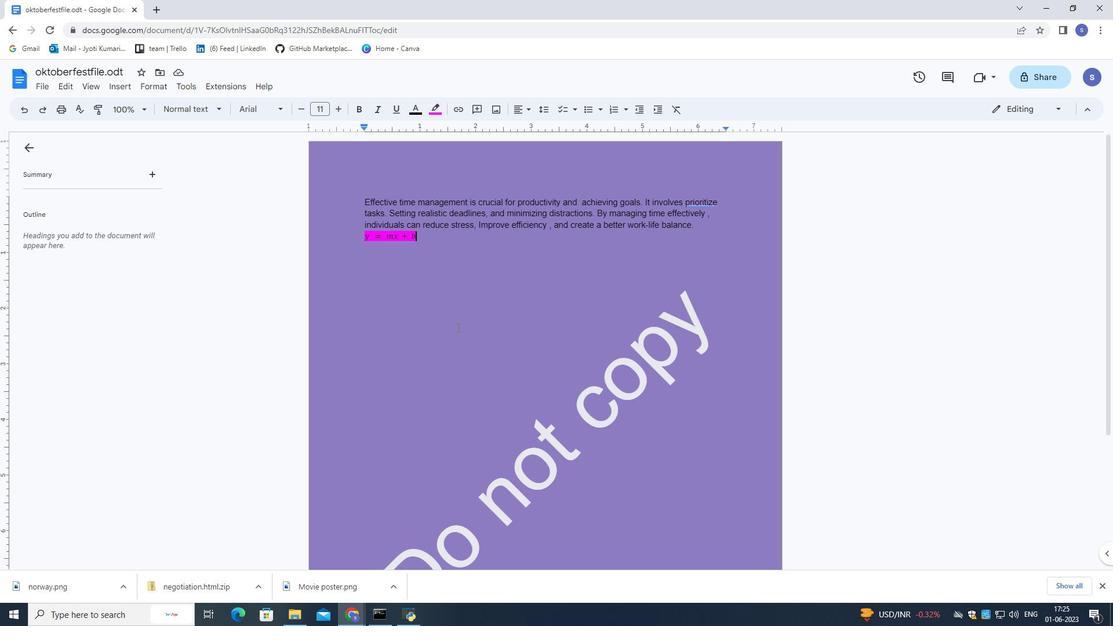 
Action: Mouse scrolled (469, 351) with delta (0, 0)
Screenshot: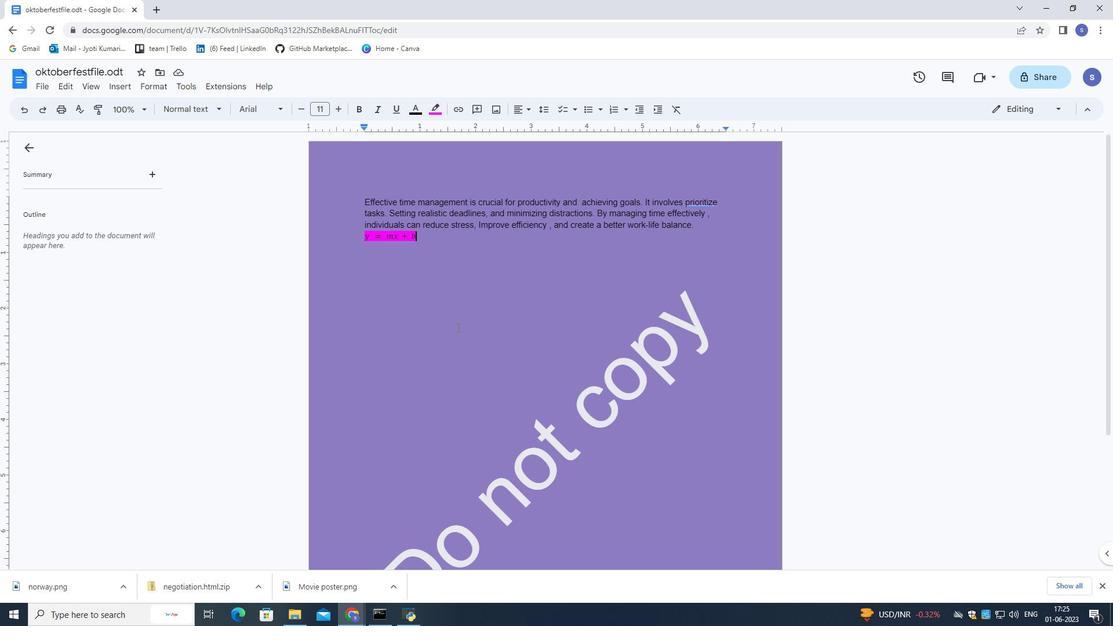 
Action: Mouse moved to (469, 353)
Screenshot: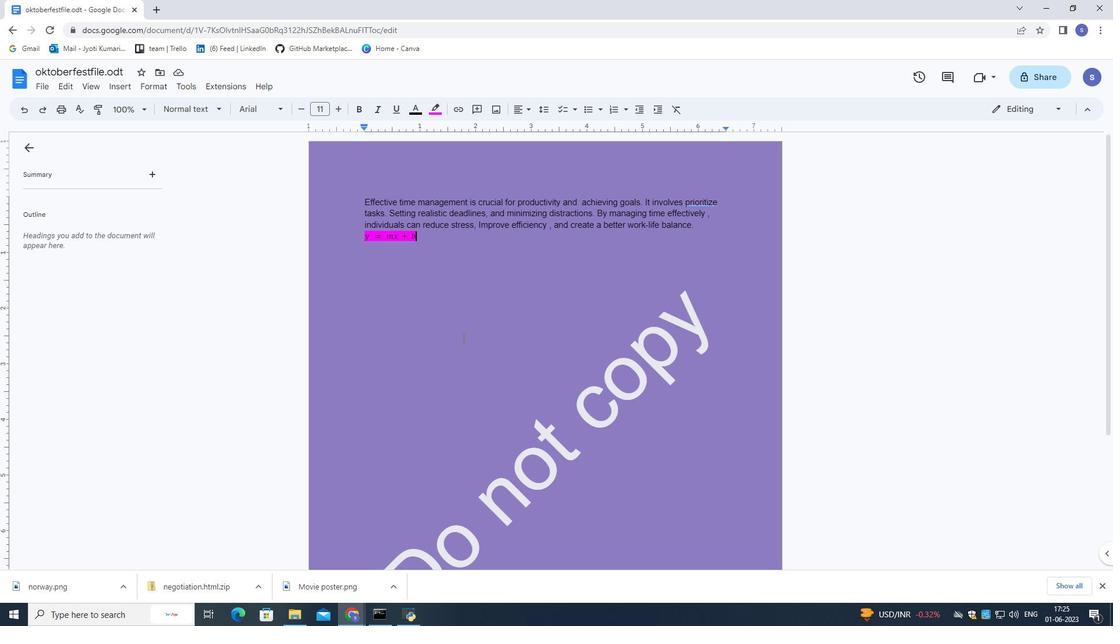 
Action: Mouse scrolled (469, 353) with delta (0, 0)
Screenshot: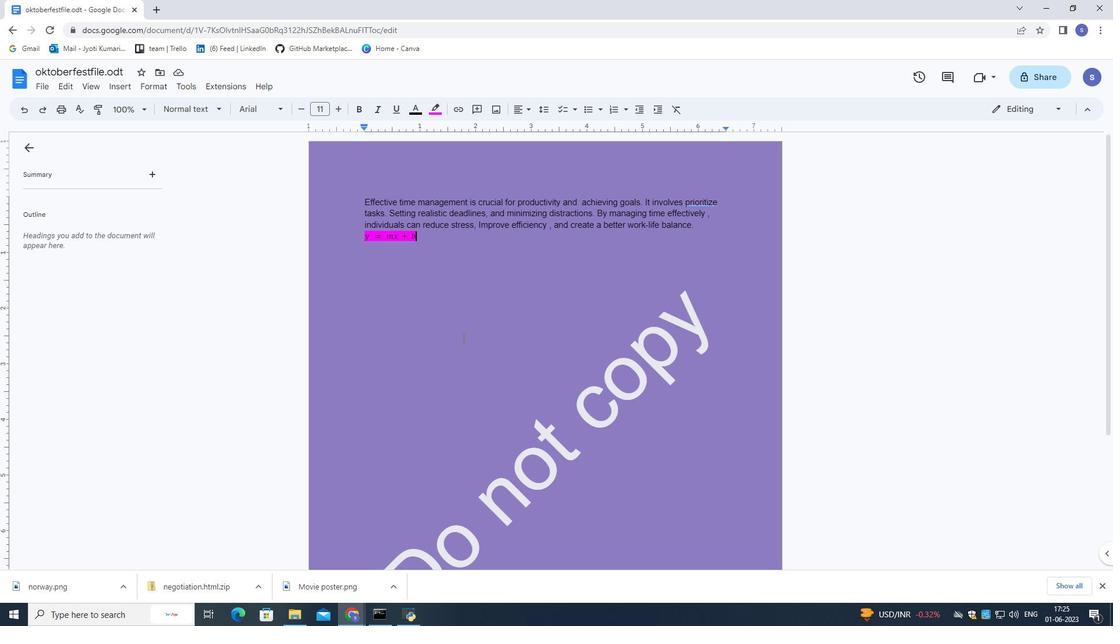 
Action: Mouse scrolled (469, 353) with delta (0, 0)
Screenshot: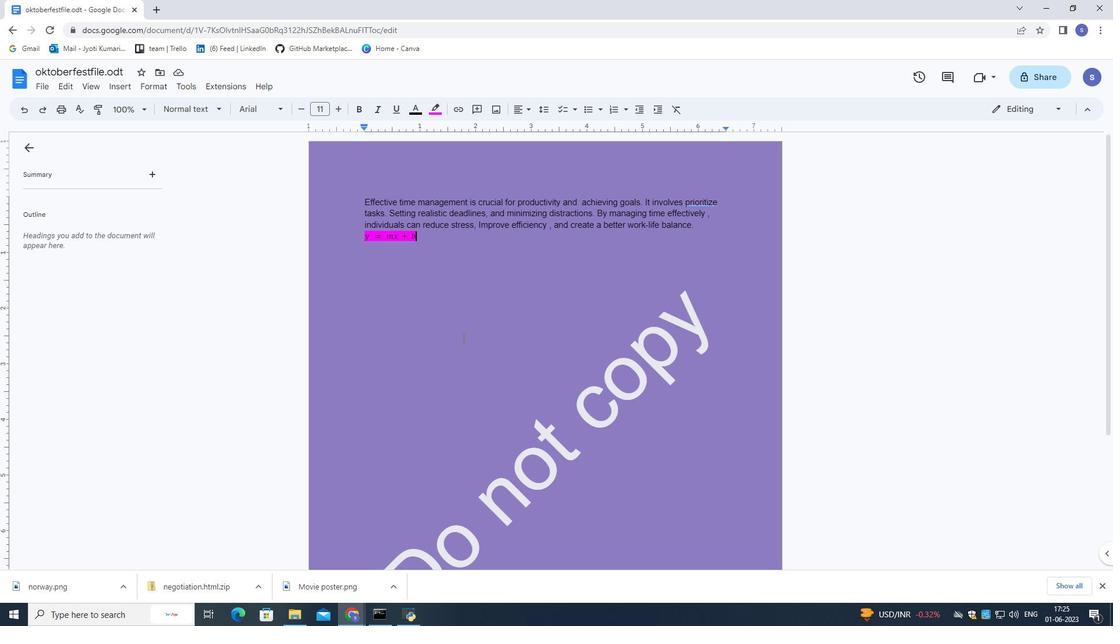 
Action: Mouse moved to (469, 354)
Screenshot: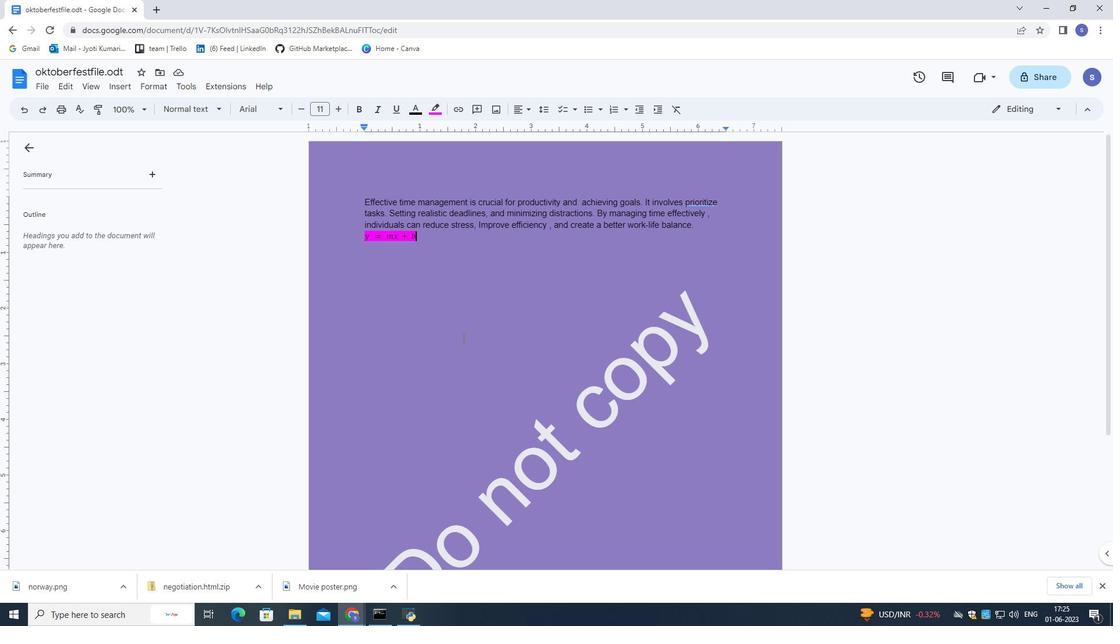 
Action: Mouse scrolled (469, 353) with delta (0, 0)
Screenshot: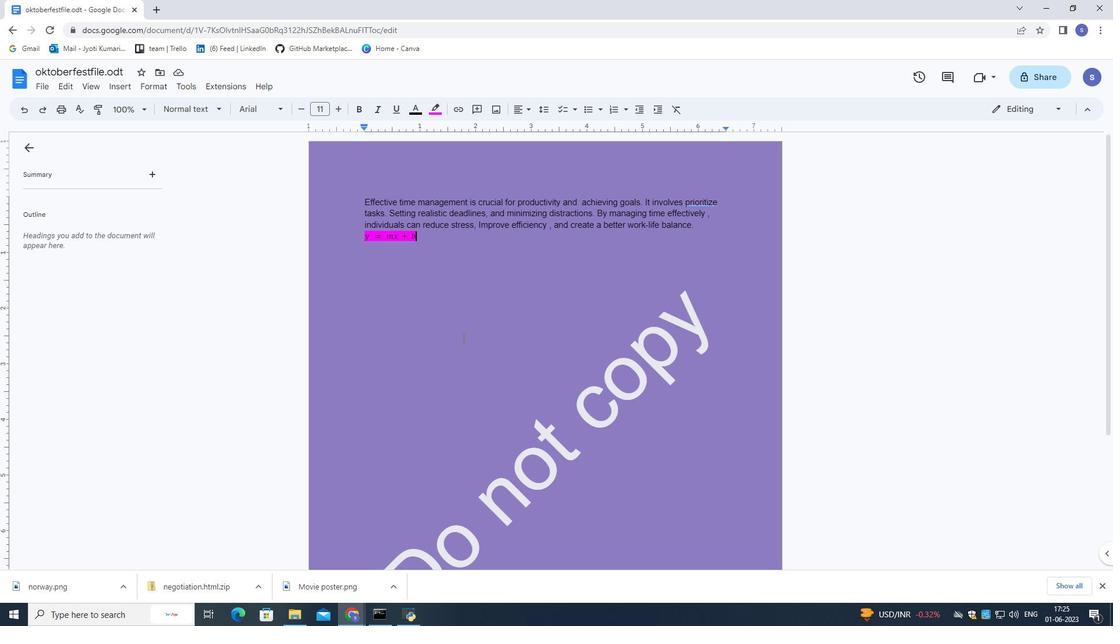 
Action: Mouse scrolled (469, 353) with delta (0, 0)
Screenshot: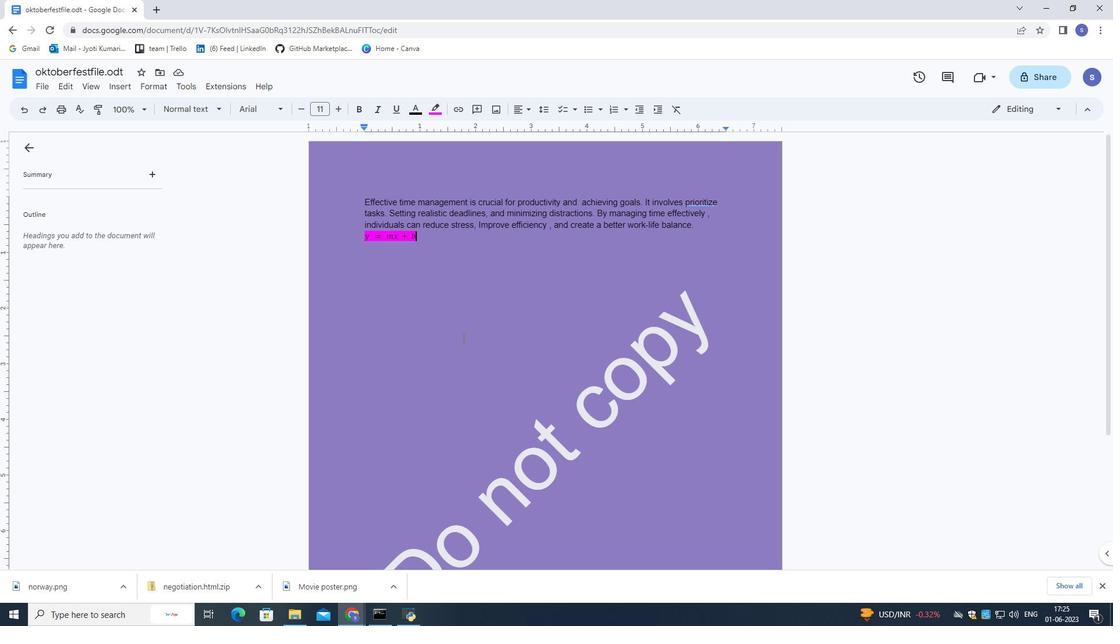 
Action: Mouse moved to (471, 349)
Screenshot: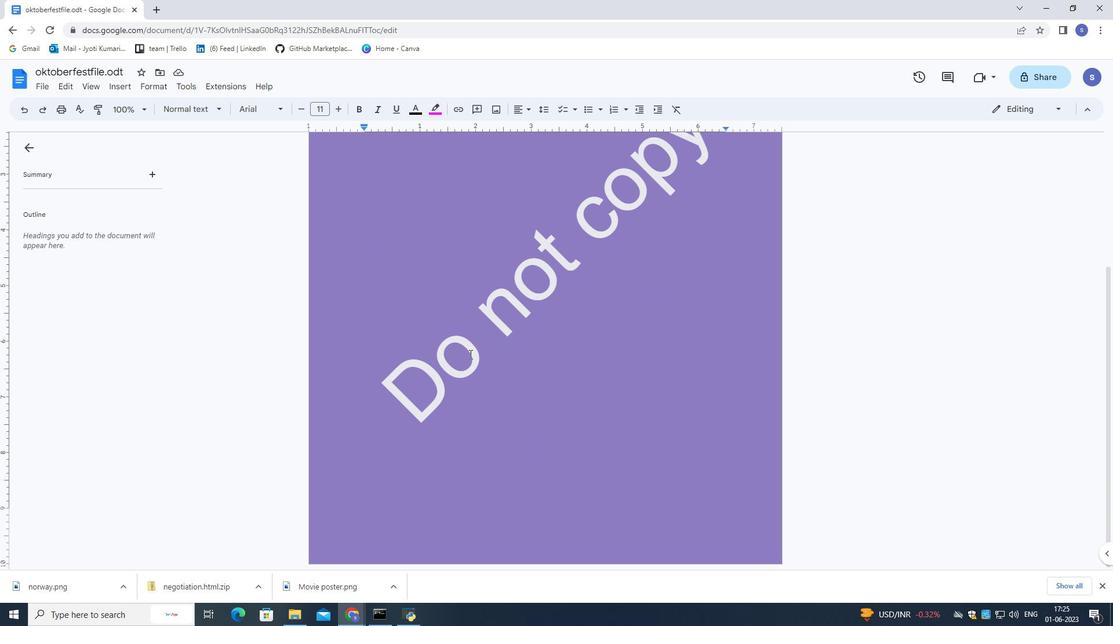 
Action: Mouse scrolled (471, 354) with delta (0, 0)
Screenshot: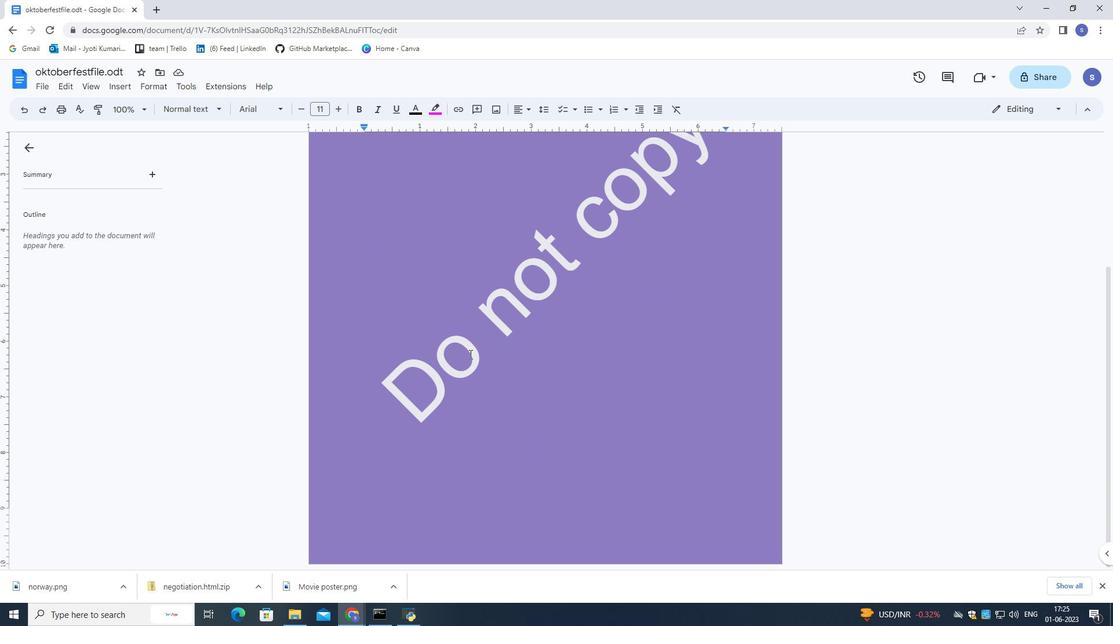 
Action: Mouse scrolled (471, 353) with delta (0, 0)
Screenshot: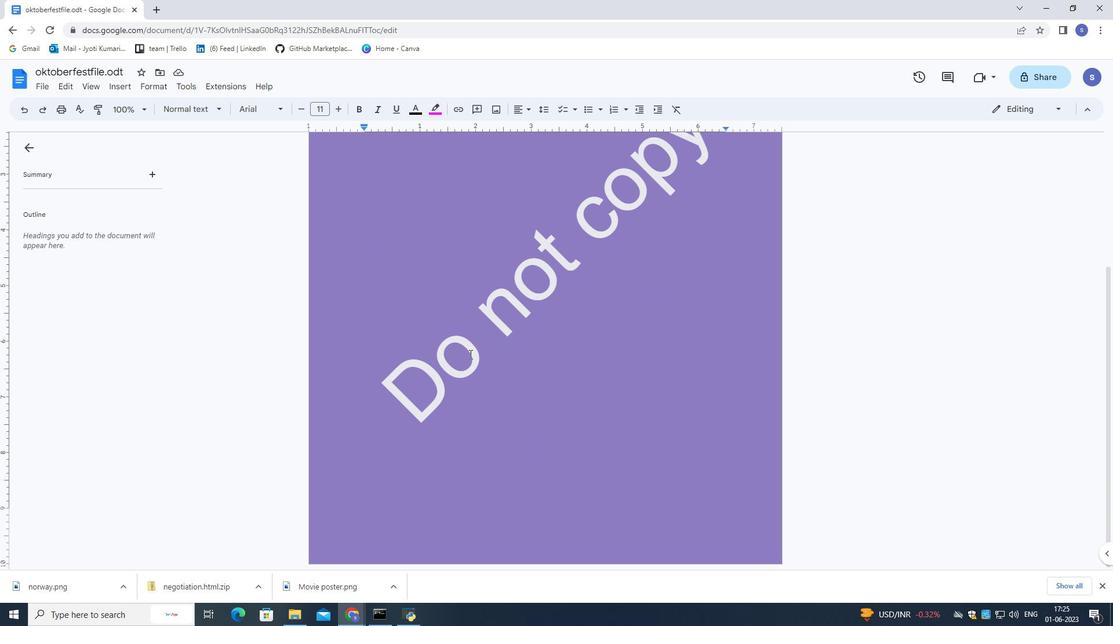 
Action: Mouse moved to (471, 349)
Screenshot: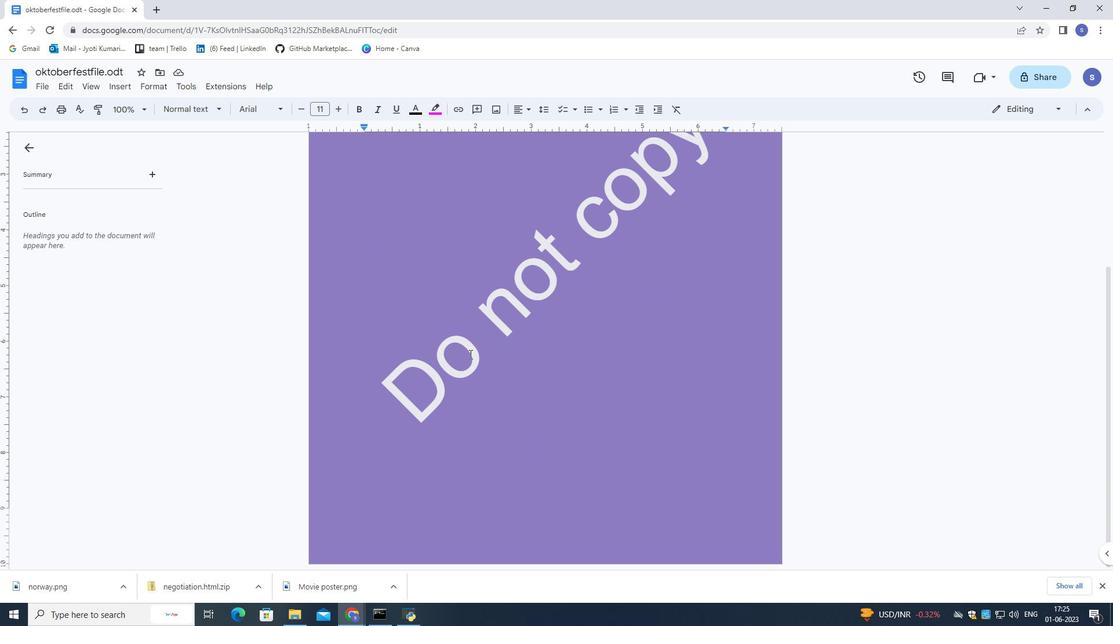 
Action: Mouse scrolled (471, 353) with delta (0, 0)
Screenshot: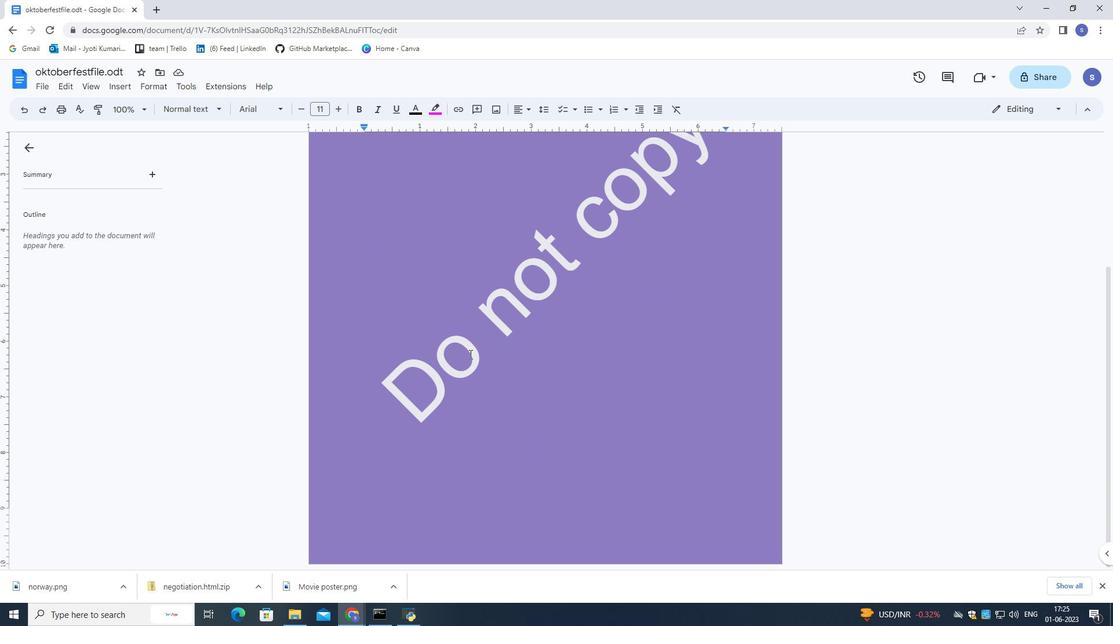 
Action: Mouse moved to (471, 348)
Screenshot: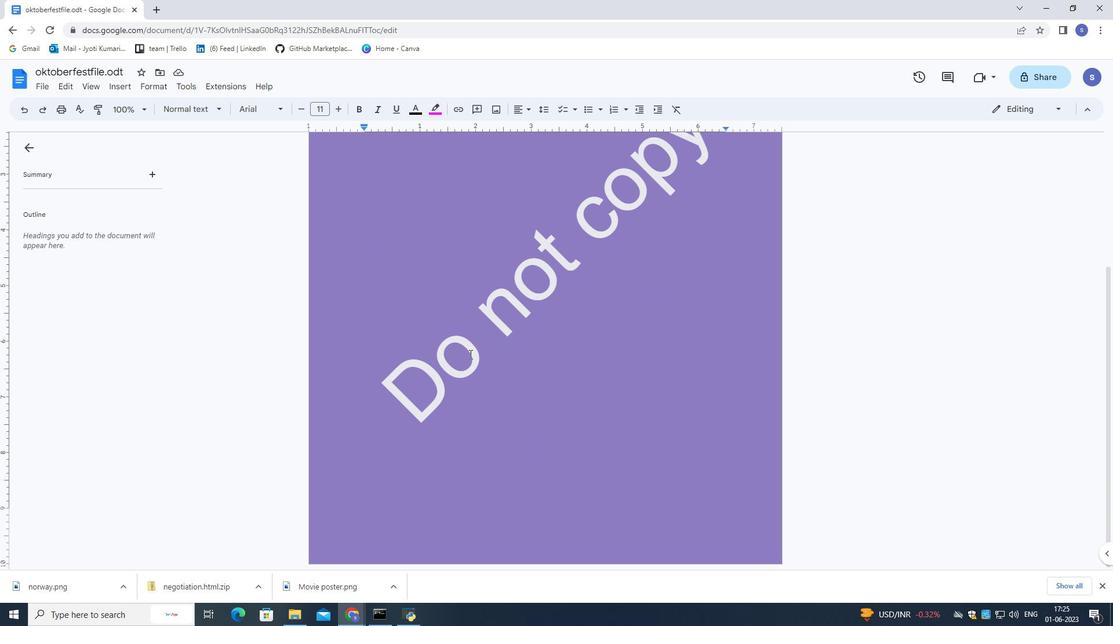 
Action: Mouse scrolled (471, 352) with delta (0, 0)
Screenshot: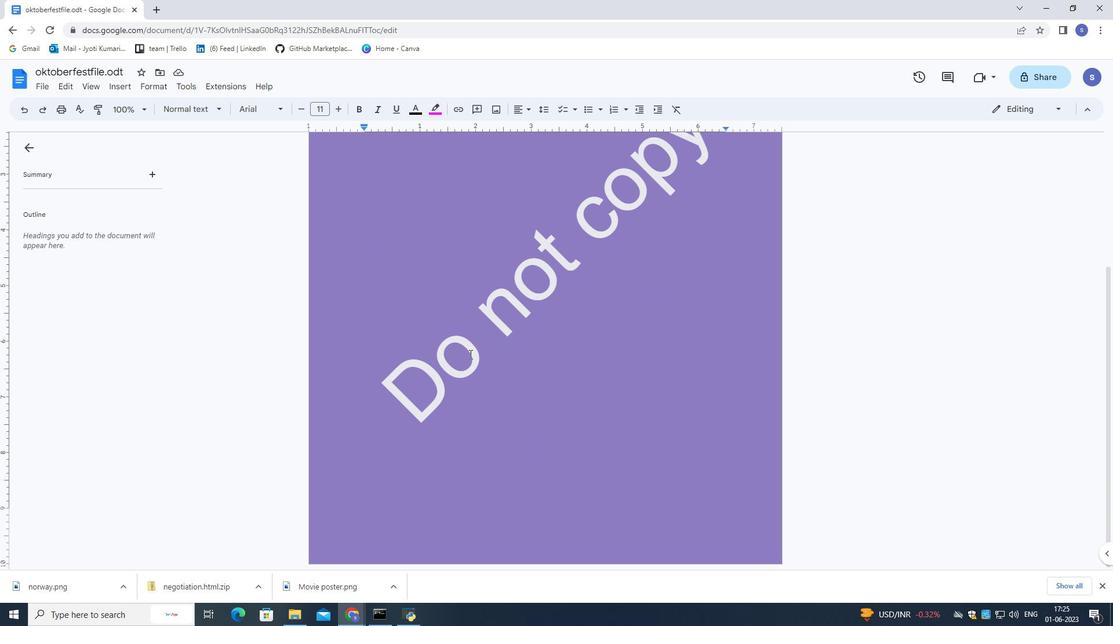 
Action: Mouse scrolled (471, 349) with delta (0, 0)
Screenshot: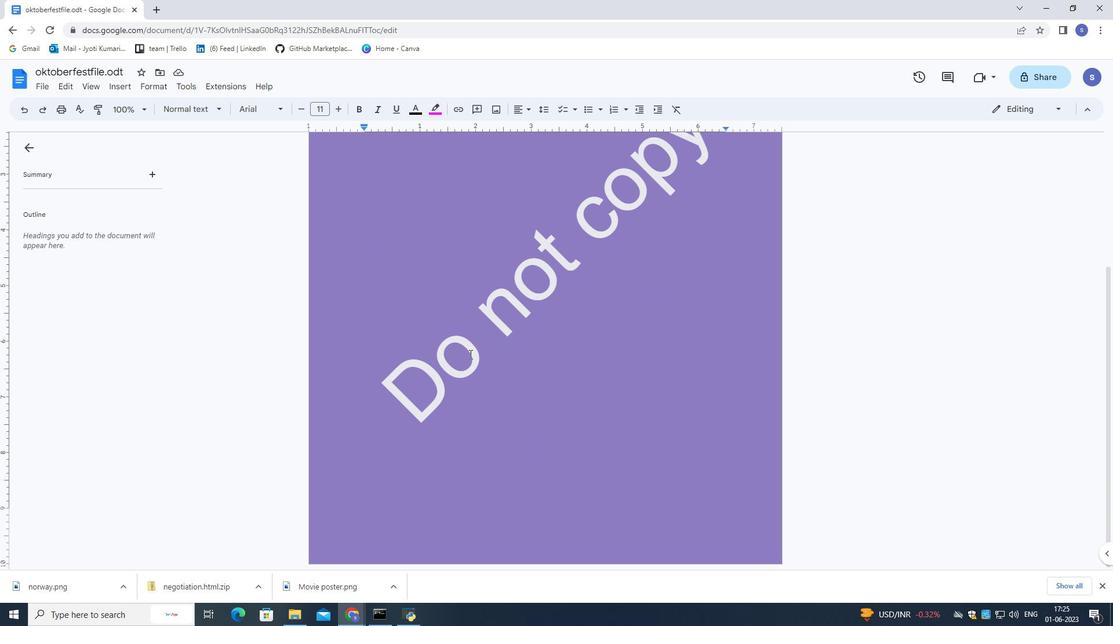 
Action: Mouse moved to (471, 348)
Screenshot: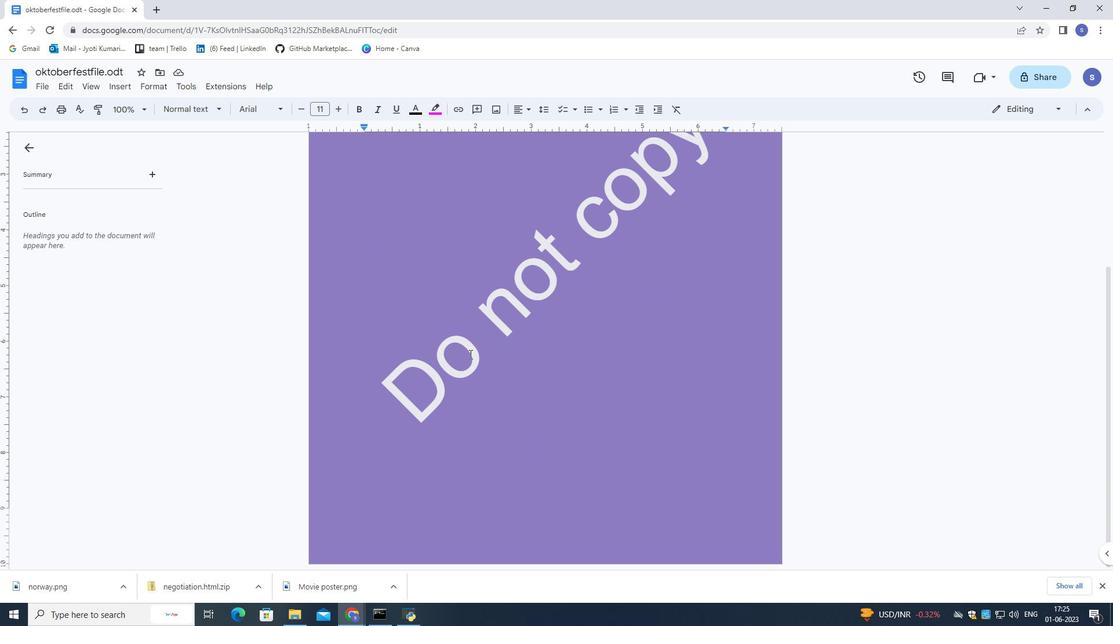 
Action: Mouse scrolled (471, 348) with delta (0, 0)
Screenshot: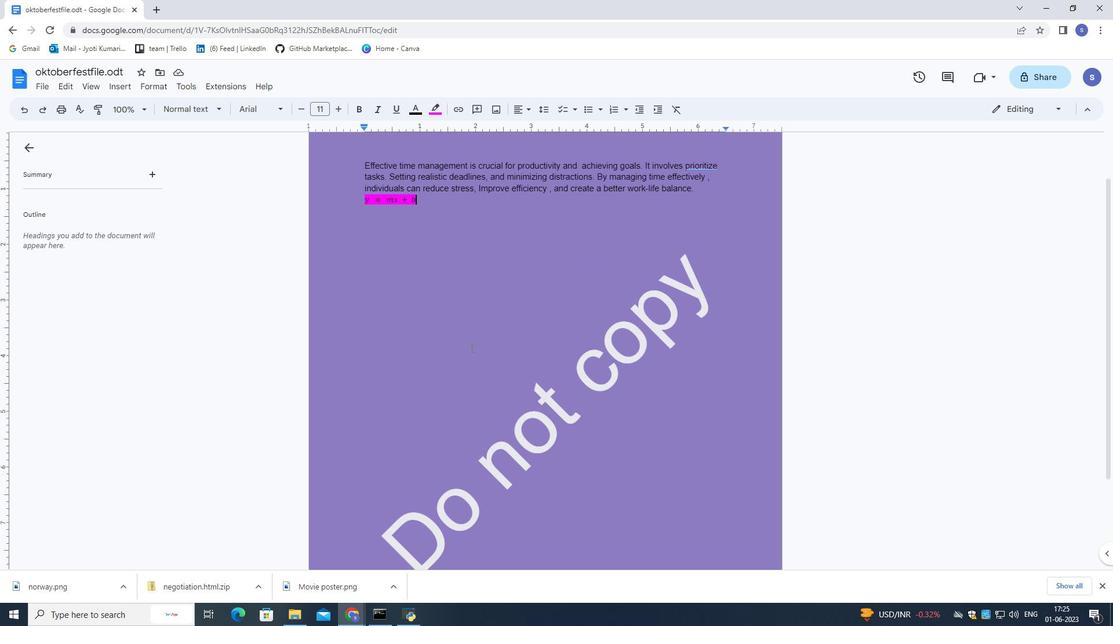 
Action: Mouse moved to (471, 347)
Screenshot: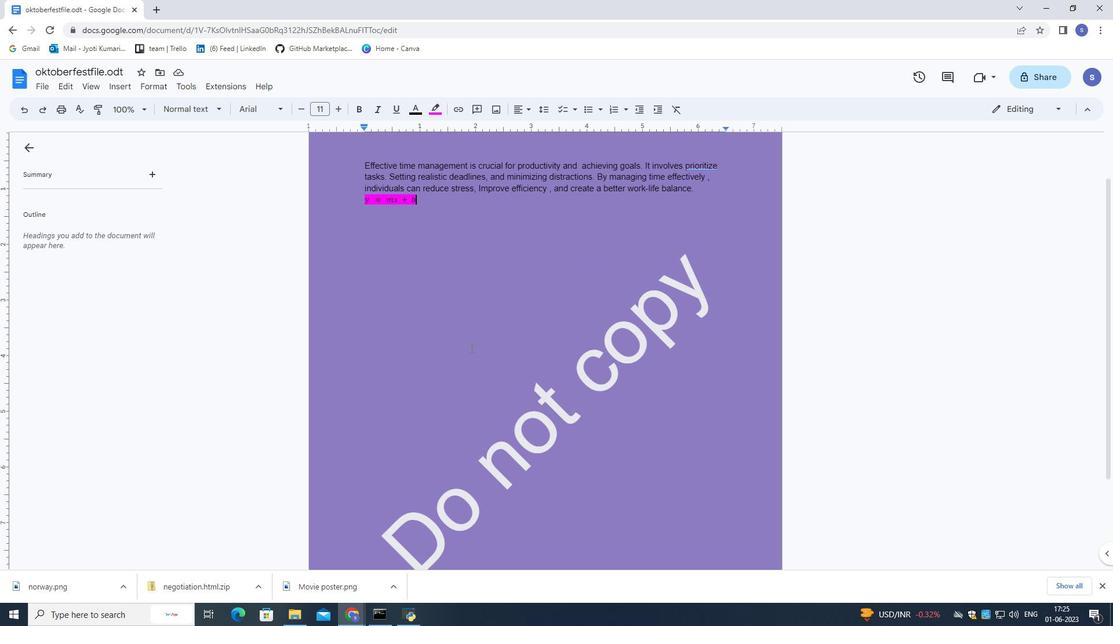 
Action: Mouse scrolled (471, 348) with delta (0, 0)
Screenshot: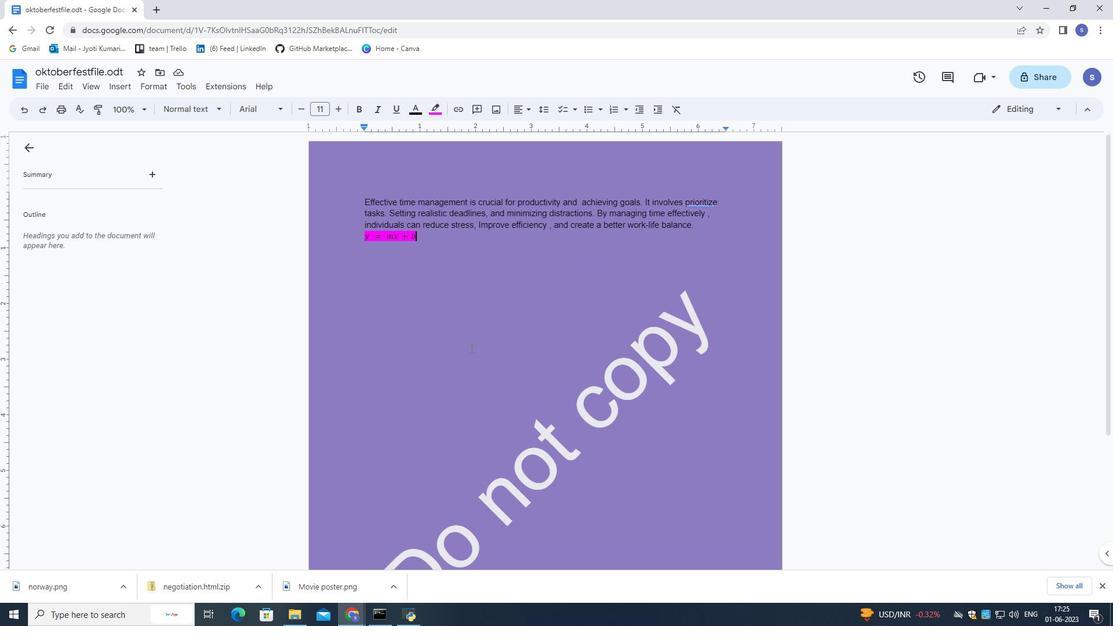 
Action: Mouse moved to (473, 320)
Screenshot: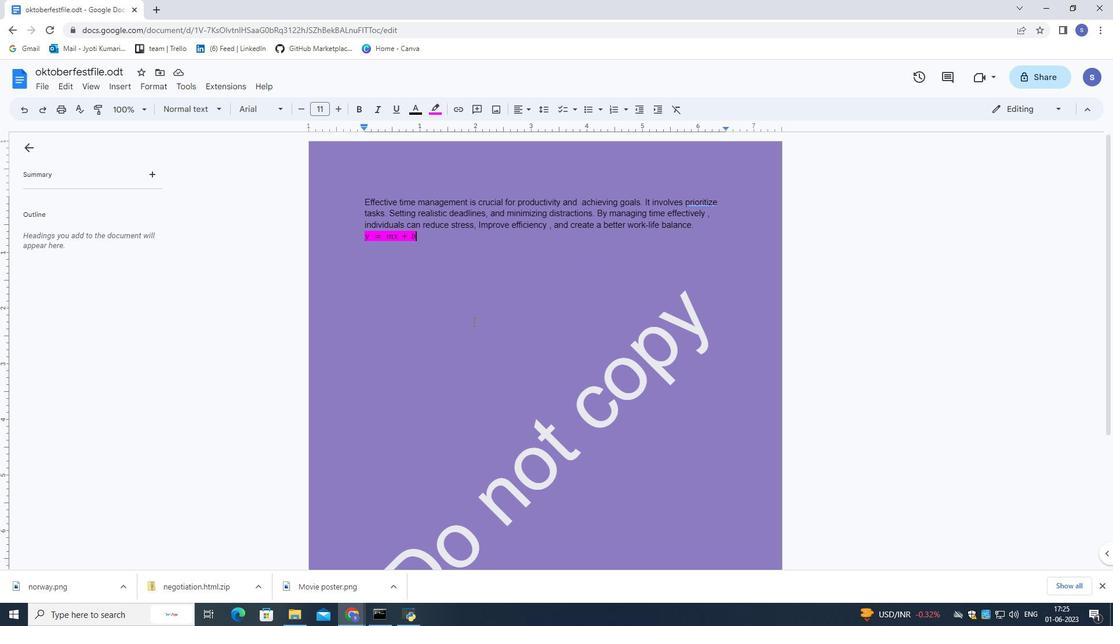 
